 Task: open a new blank ppt, save the file as Alexander.pptx Add the quote 'Don't let fear hold you back; let it fuel your determination to succeed.'Apply font style 'Arial Narrow' and font size 24 Align the text to the Right .Change the text color to  'Brown'
Action: Mouse moved to (19, 59)
Screenshot: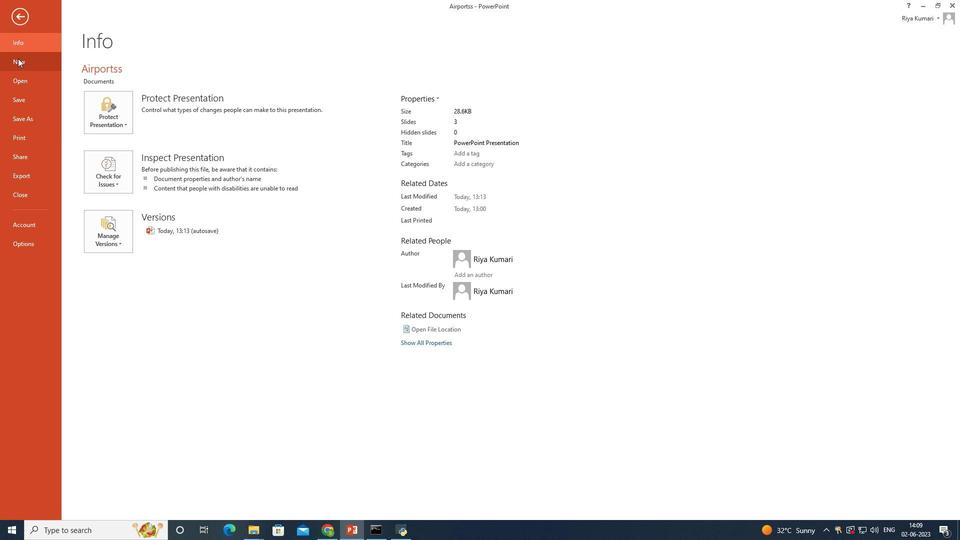 
Action: Mouse pressed left at (19, 59)
Screenshot: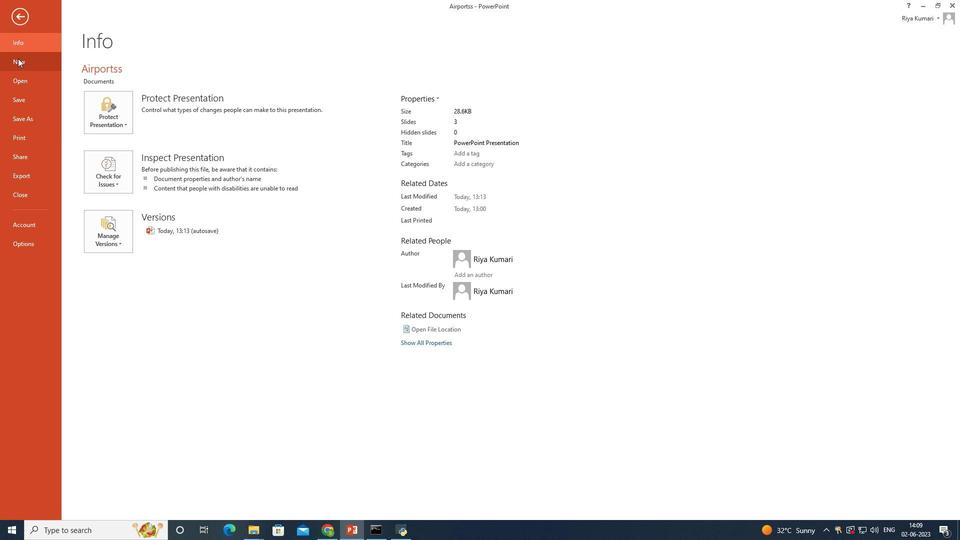 
Action: Mouse moved to (137, 133)
Screenshot: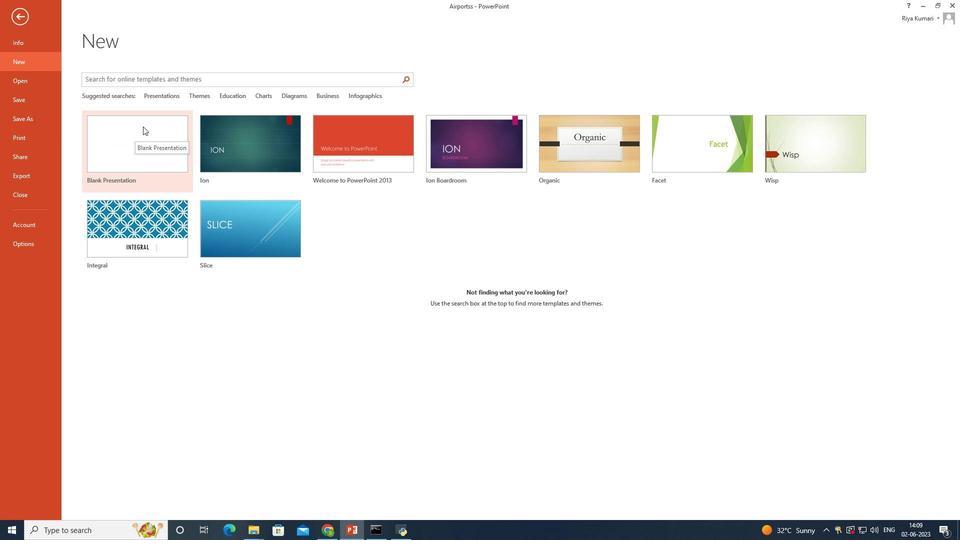 
Action: Mouse pressed left at (137, 133)
Screenshot: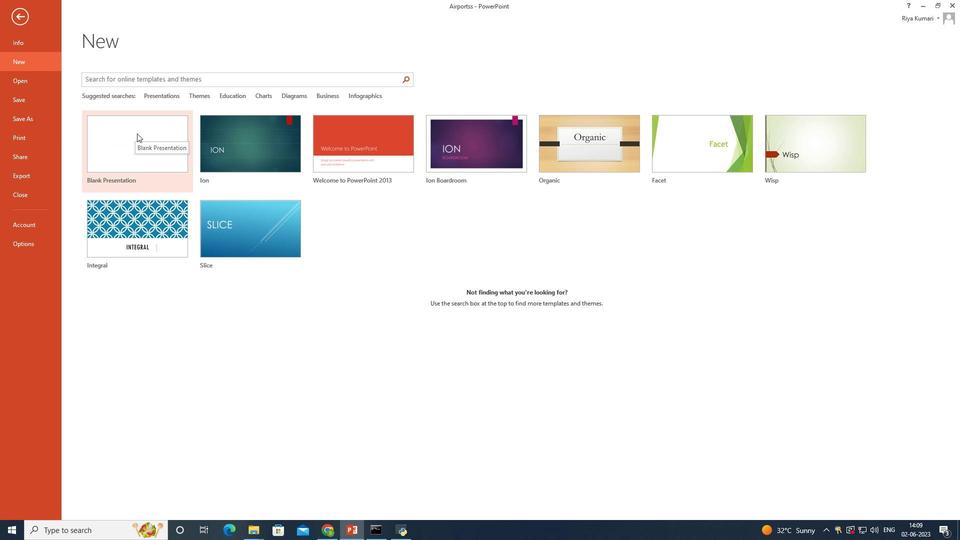 
Action: Mouse moved to (85, 90)
Screenshot: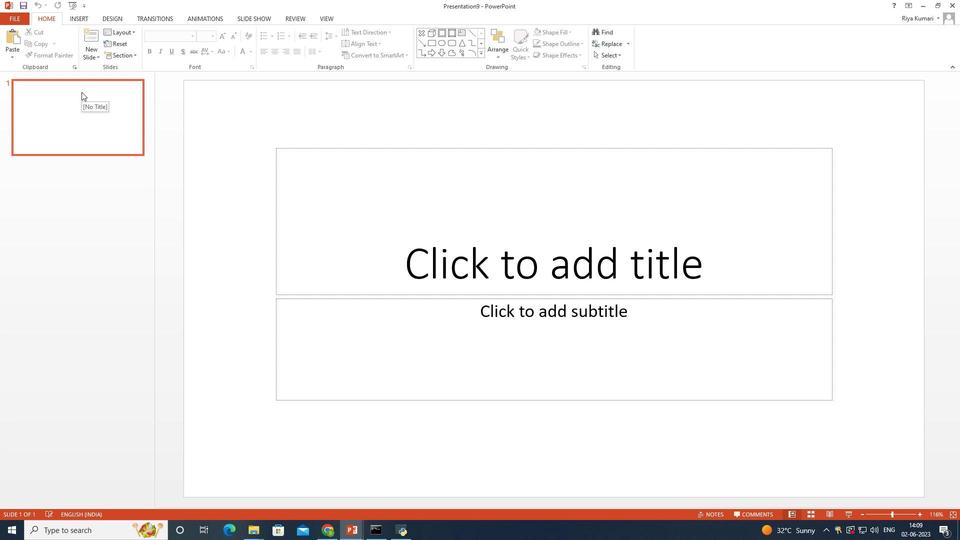
Action: Key pressed ctrl+S
Screenshot: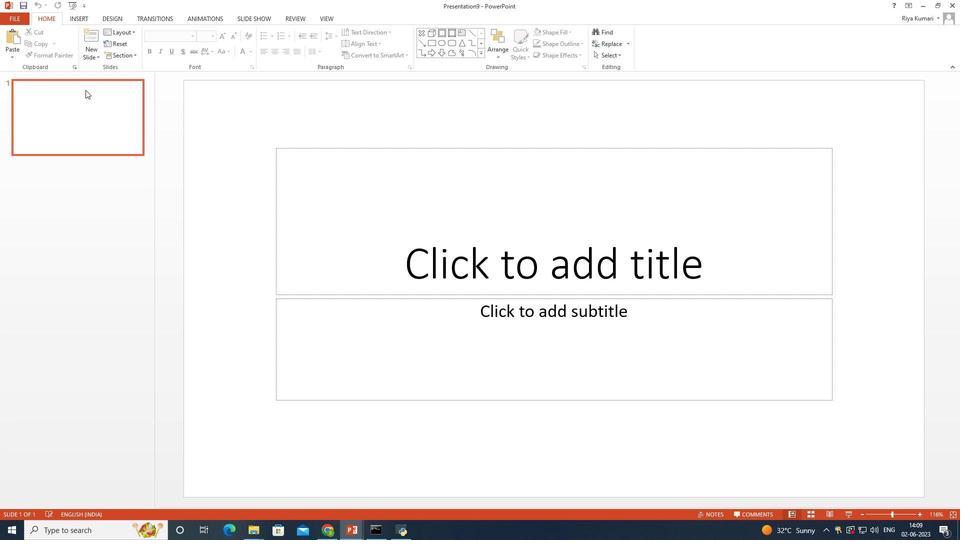 
Action: Mouse moved to (272, 106)
Screenshot: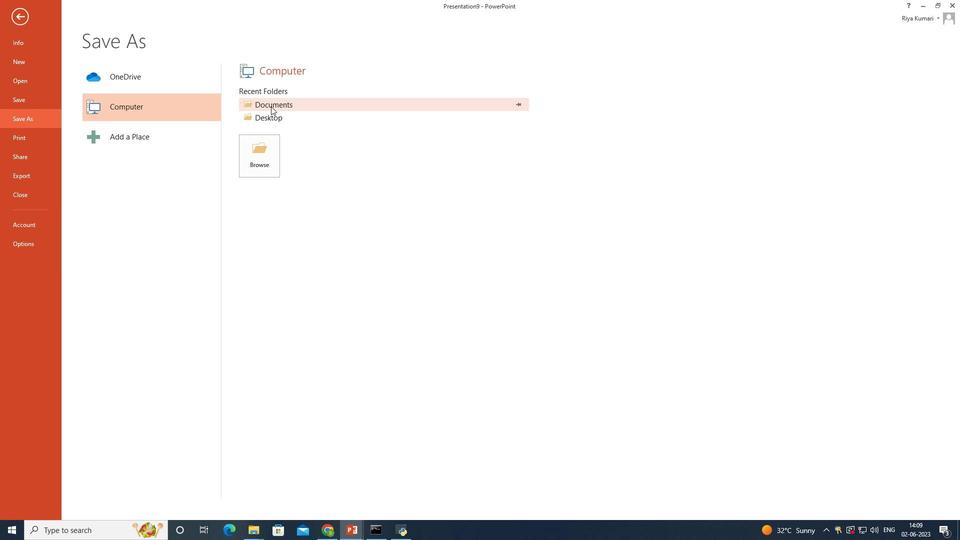 
Action: Mouse pressed left at (272, 106)
Screenshot: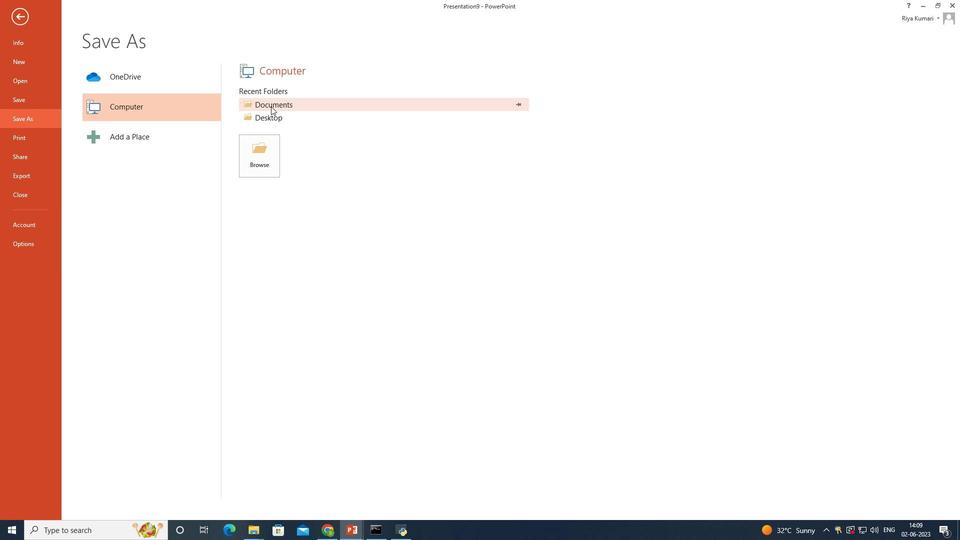 
Action: Mouse moved to (961, 540)
Screenshot: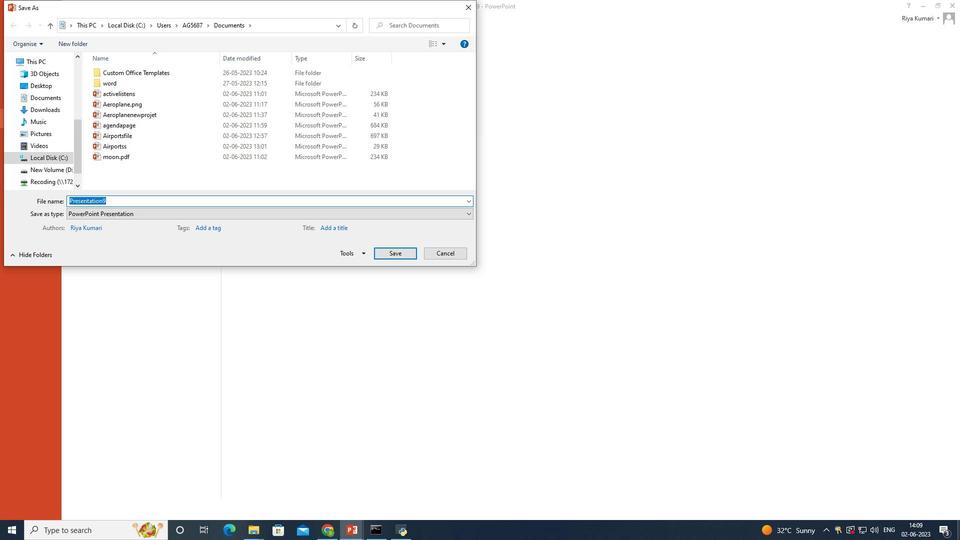 
Action: Key pressed <Key.shift>A
Screenshot: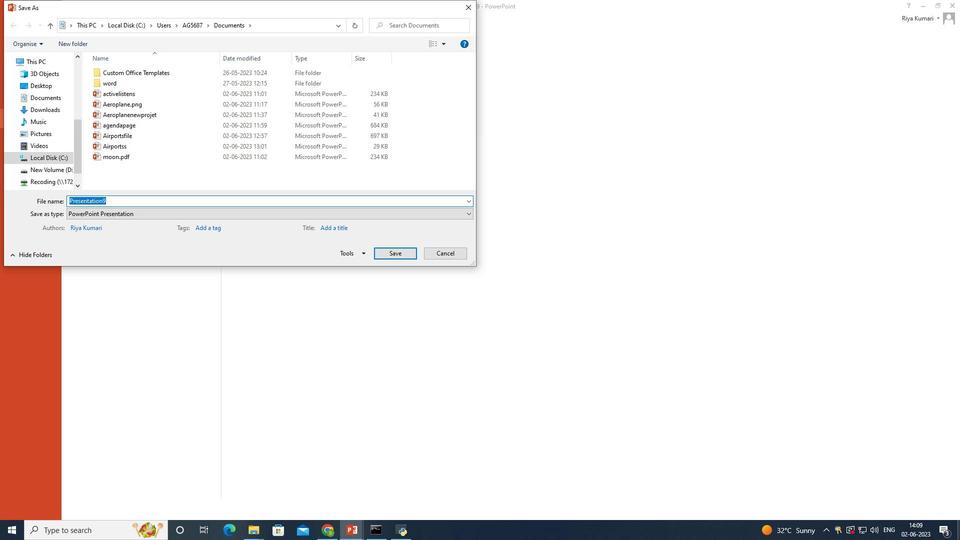 
Action: Mouse moved to (960, 540)
Screenshot: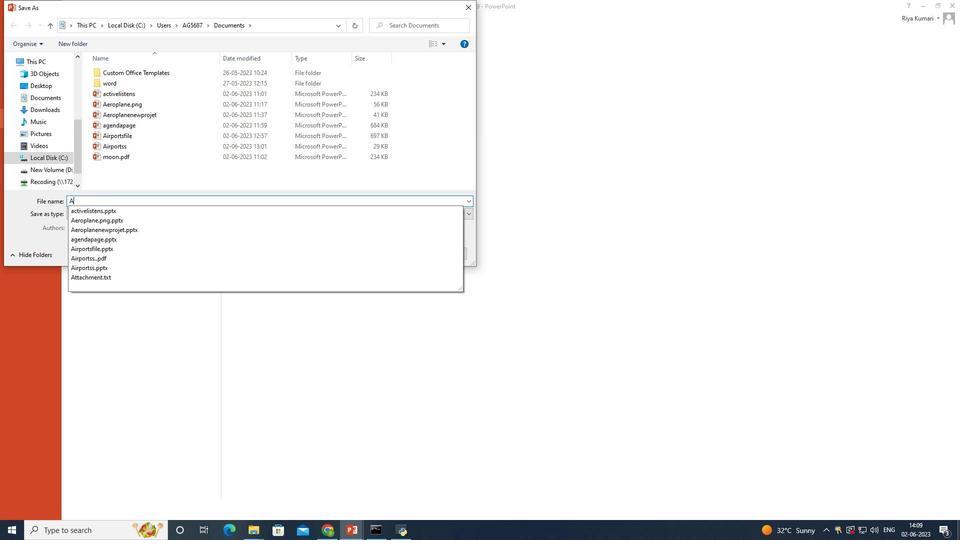 
Action: Key pressed l
Screenshot: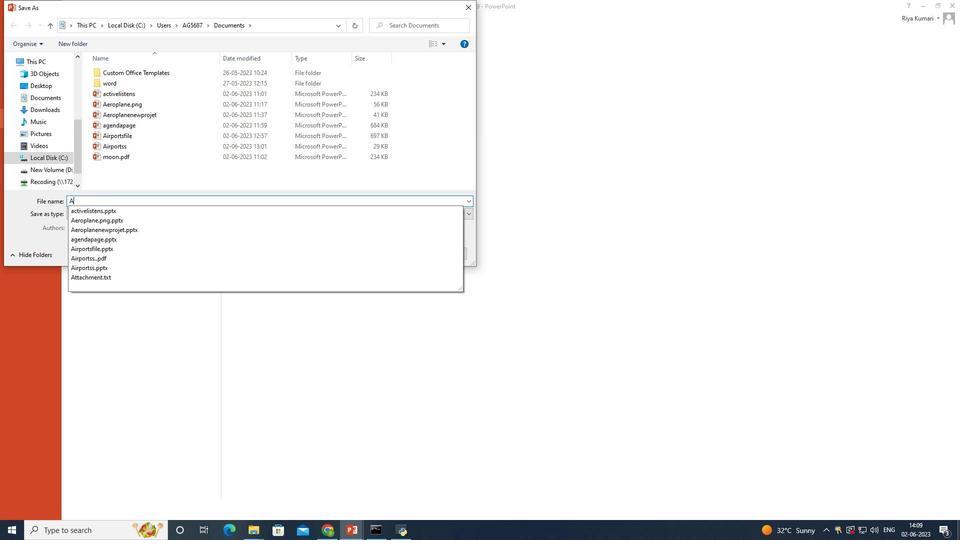 
Action: Mouse moved to (960, 540)
Screenshot: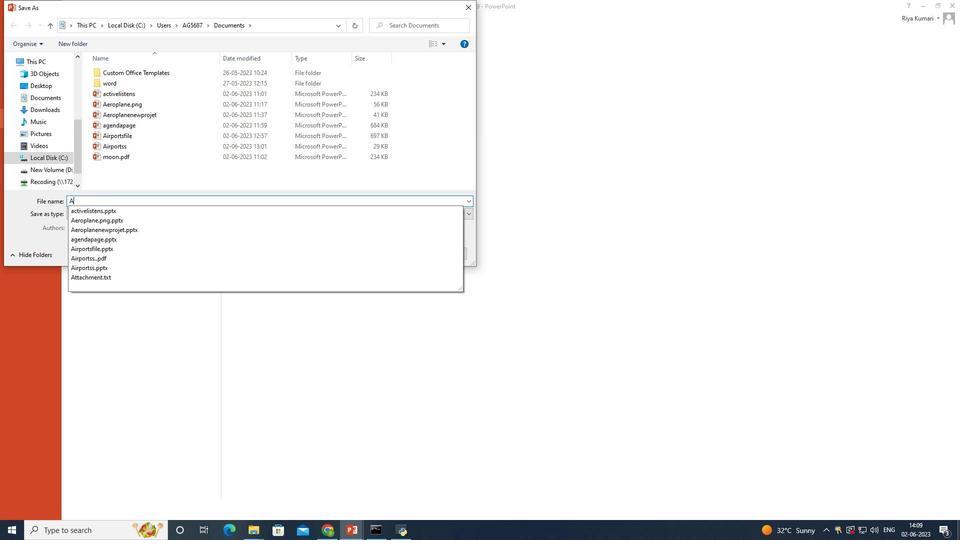 
Action: Key pressed exander.pptx<Key.enter>
Screenshot: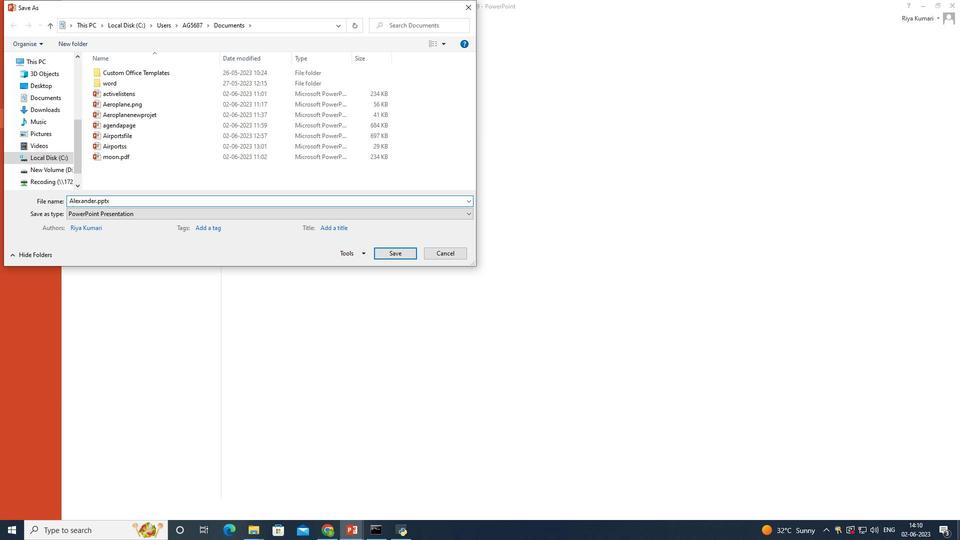 
Action: Mouse moved to (97, 54)
Screenshot: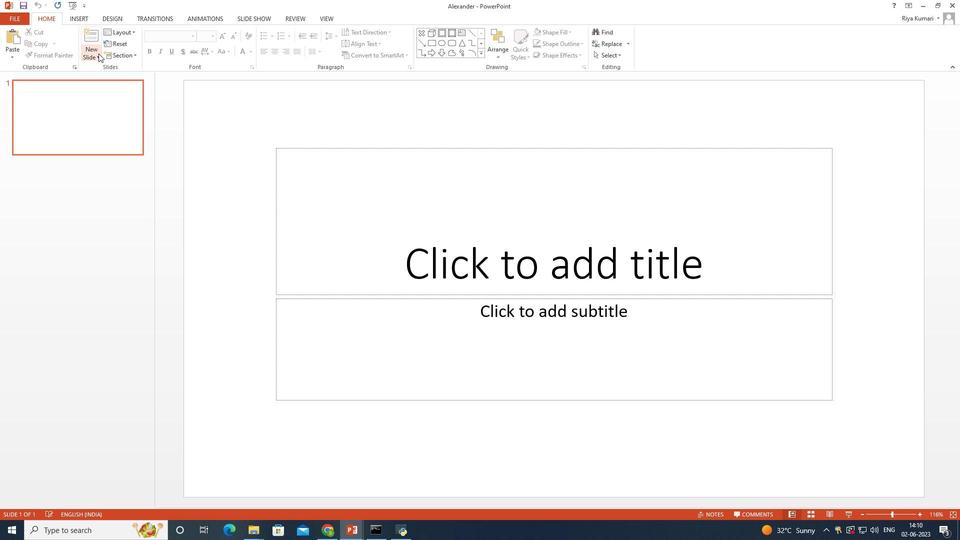 
Action: Mouse pressed left at (97, 54)
Screenshot: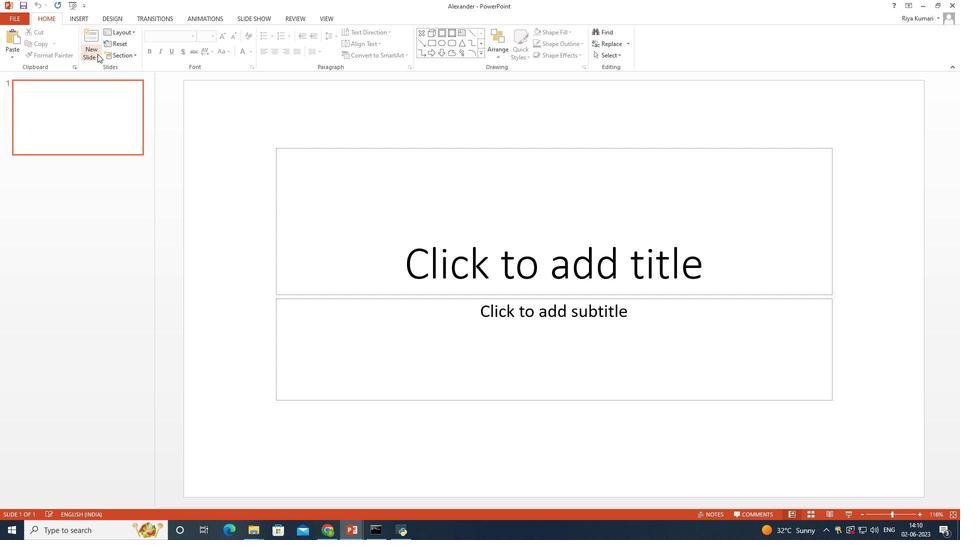 
Action: Mouse moved to (99, 180)
Screenshot: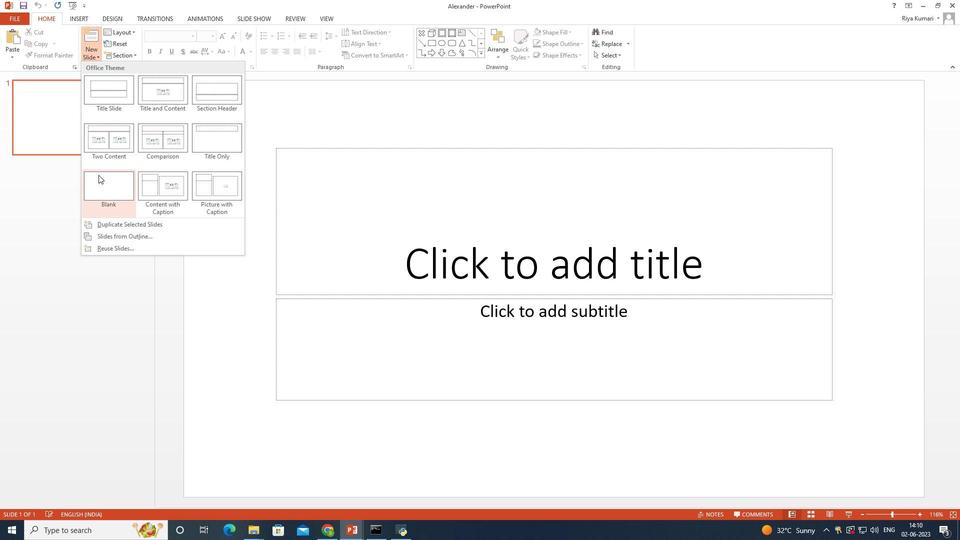 
Action: Mouse pressed left at (99, 180)
Screenshot: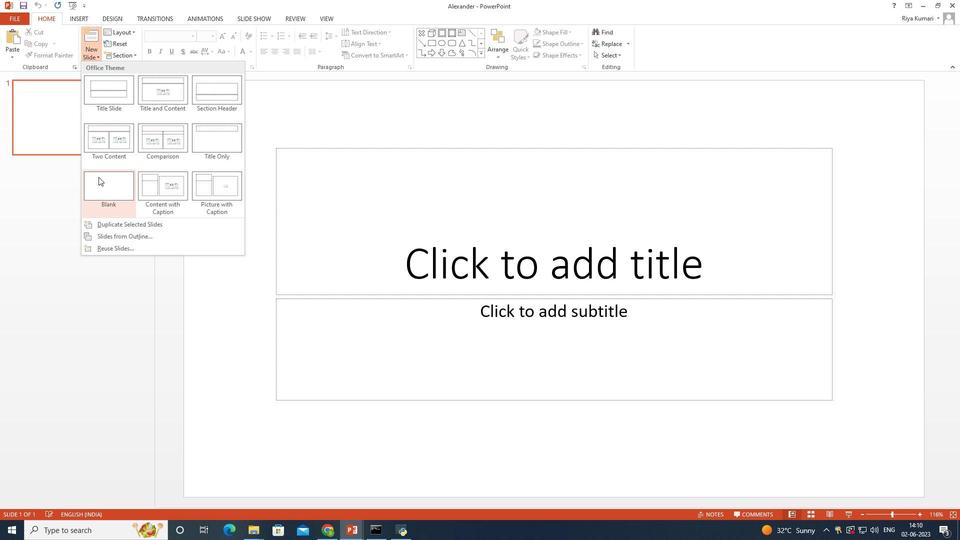 
Action: Mouse moved to (368, 181)
Screenshot: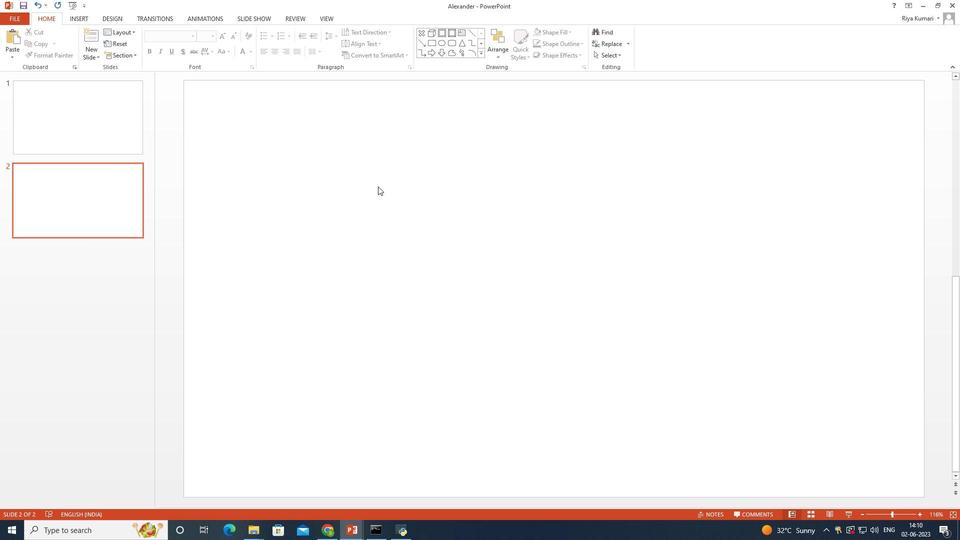 
Action: Mouse pressed left at (368, 181)
Screenshot: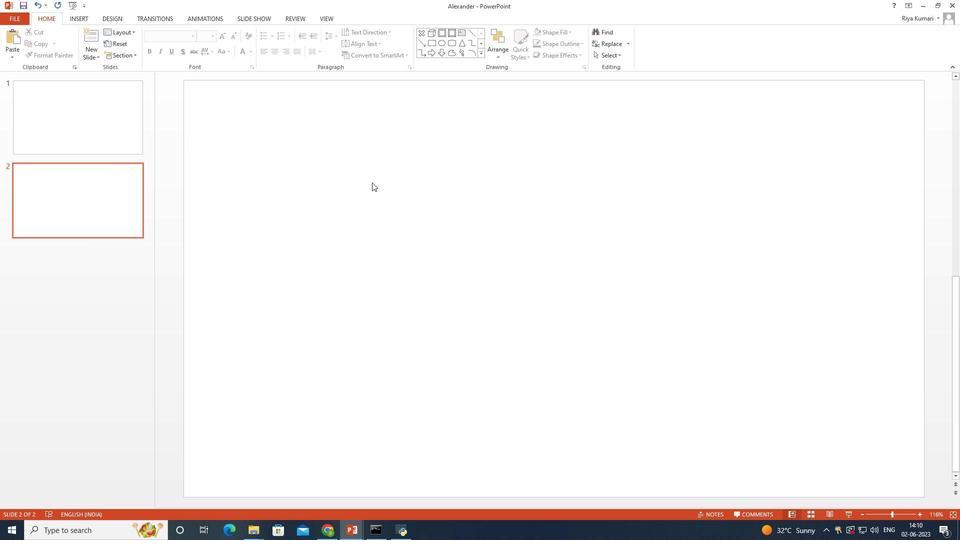 
Action: Mouse moved to (354, 167)
Screenshot: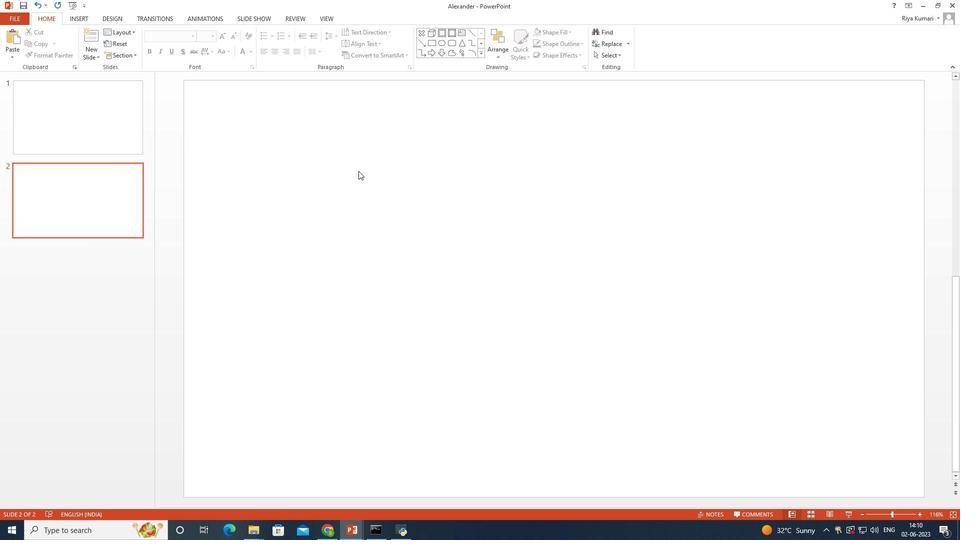 
Action: Mouse pressed left at (354, 167)
Screenshot: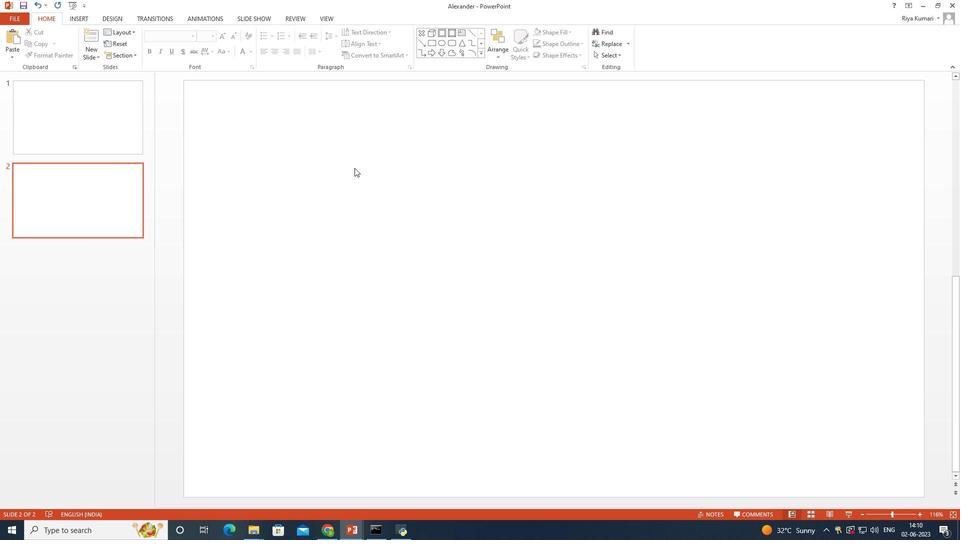 
Action: Mouse pressed left at (354, 167)
Screenshot: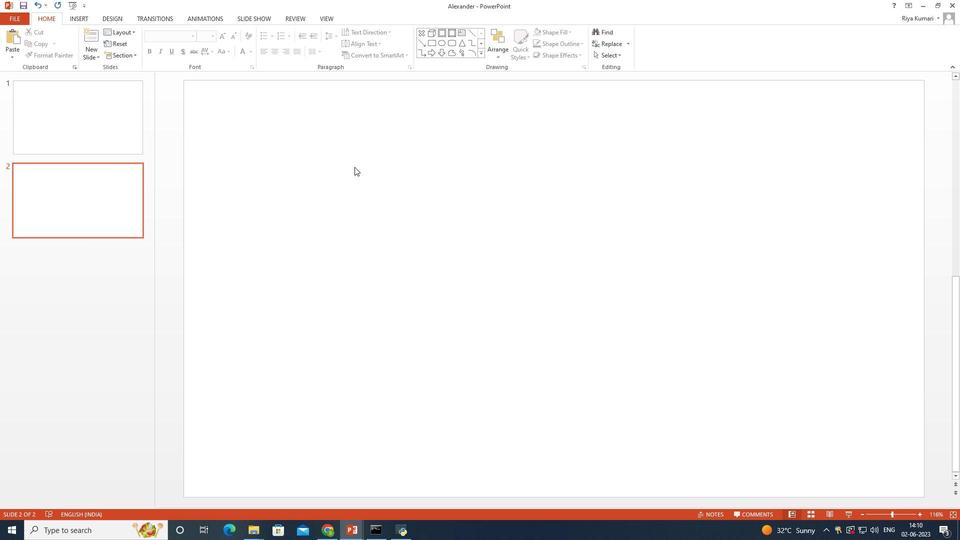 
Action: Mouse pressed left at (354, 167)
Screenshot: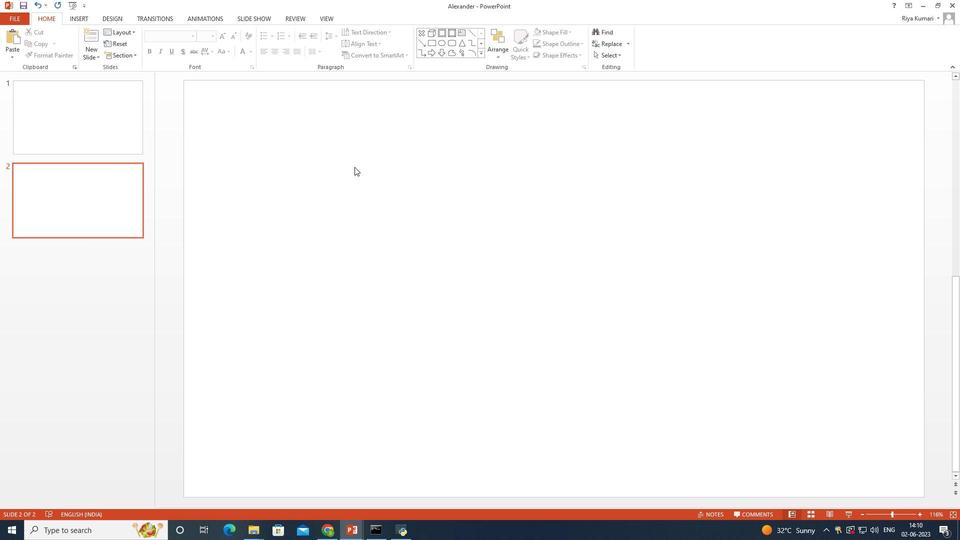 
Action: Mouse moved to (85, 21)
Screenshot: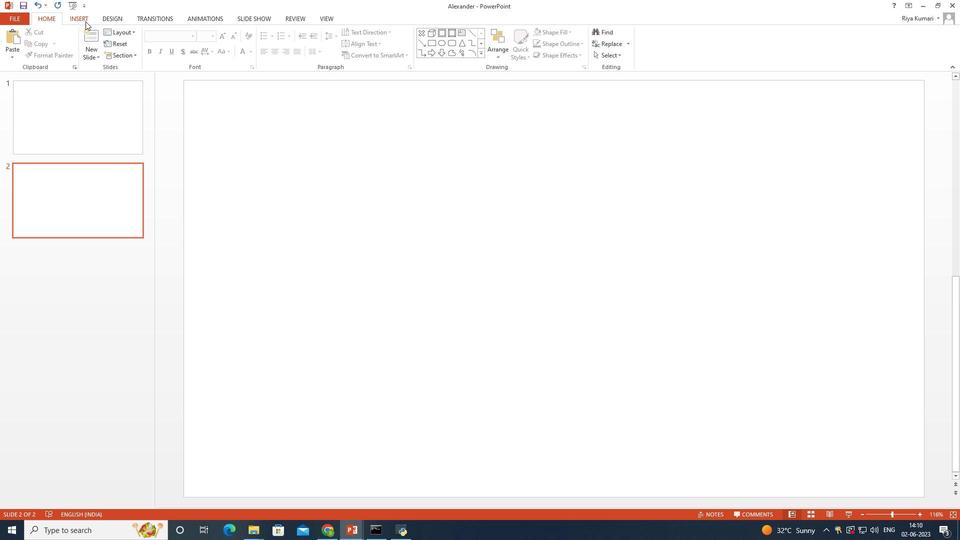 
Action: Mouse pressed left at (85, 21)
Screenshot: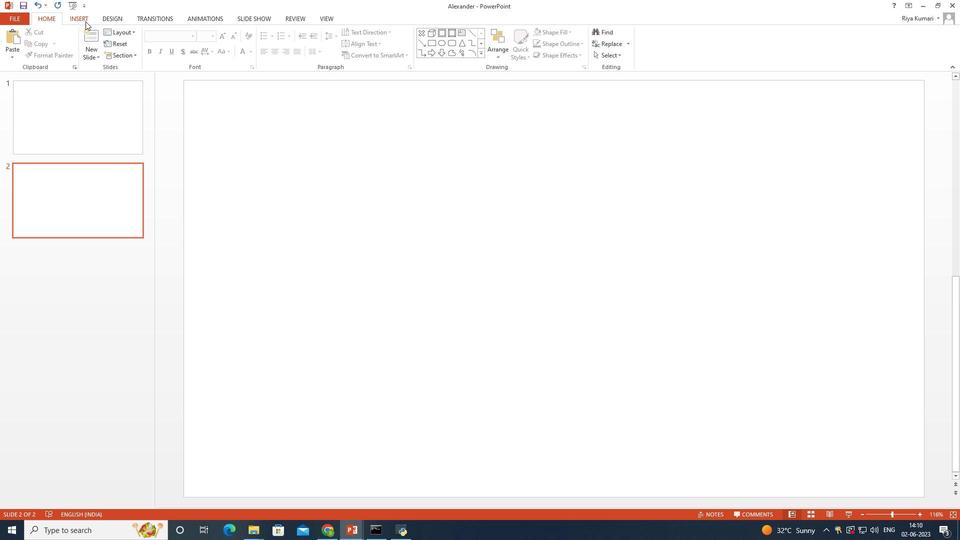 
Action: Mouse moved to (172, 55)
Screenshot: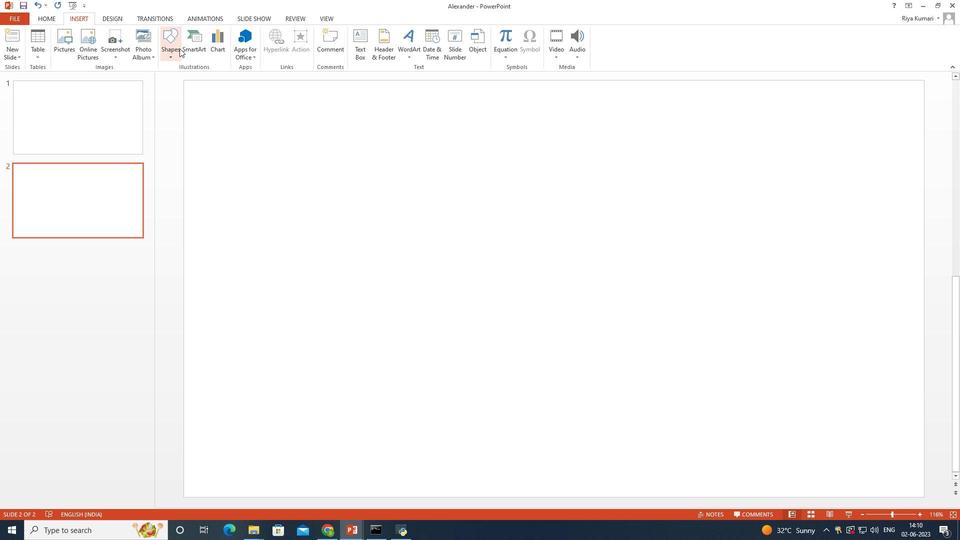 
Action: Mouse pressed left at (172, 55)
Screenshot: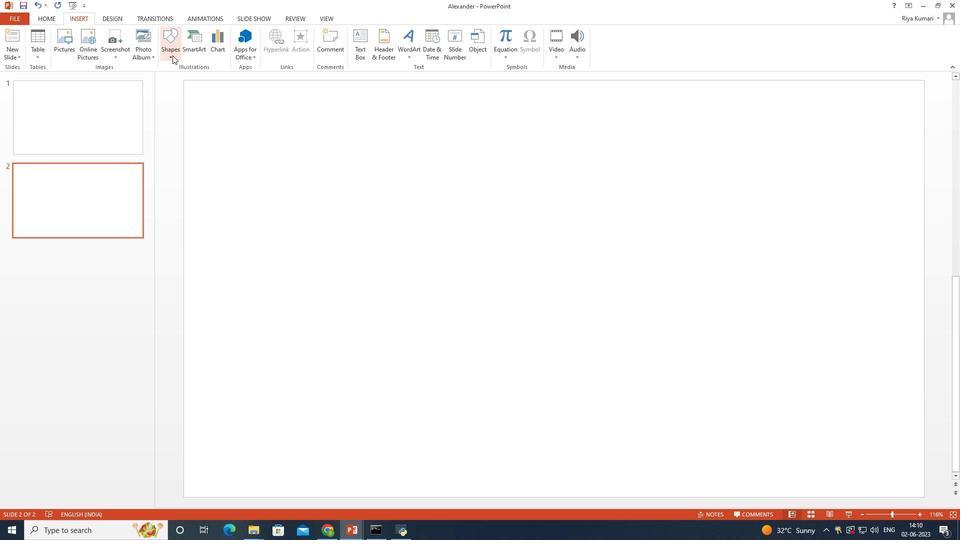 
Action: Mouse moved to (203, 77)
Screenshot: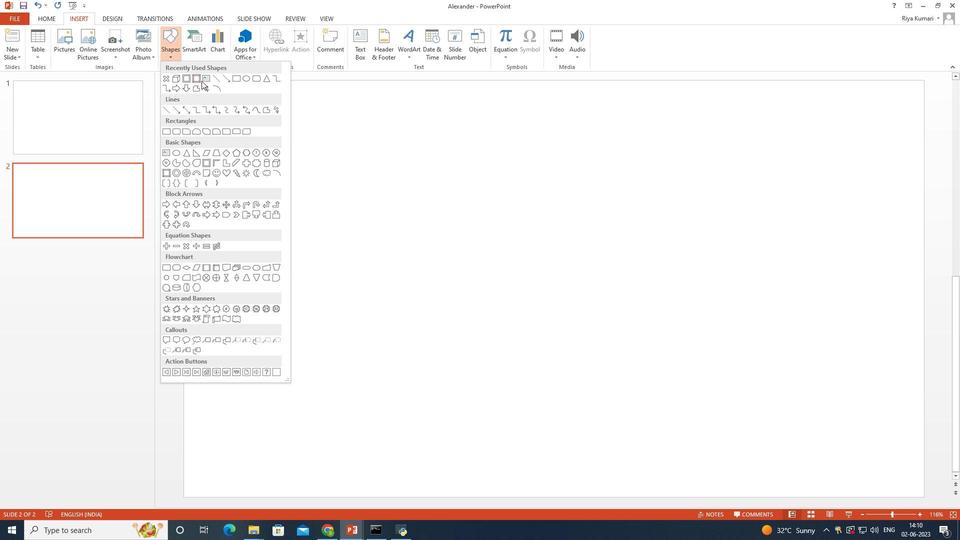 
Action: Mouse pressed left at (203, 77)
Screenshot: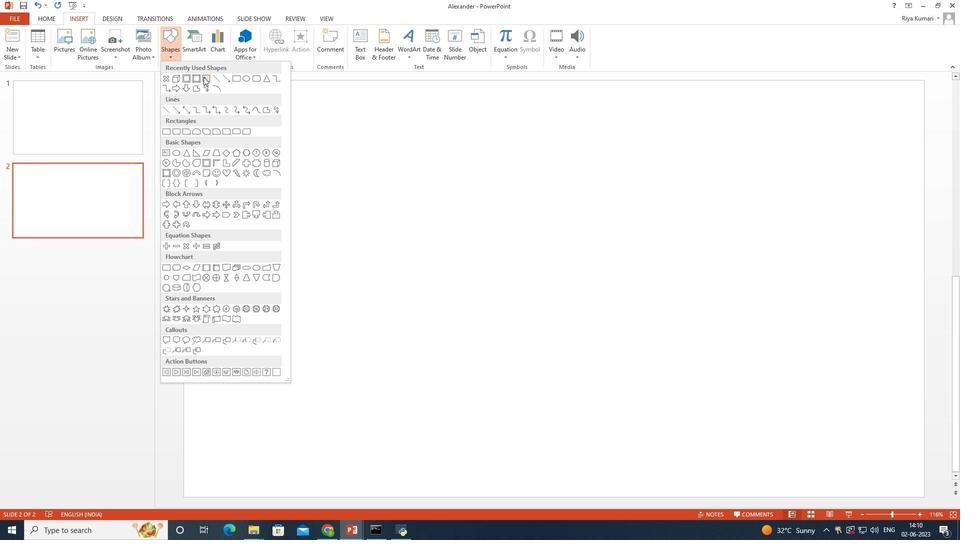 
Action: Mouse moved to (252, 131)
Screenshot: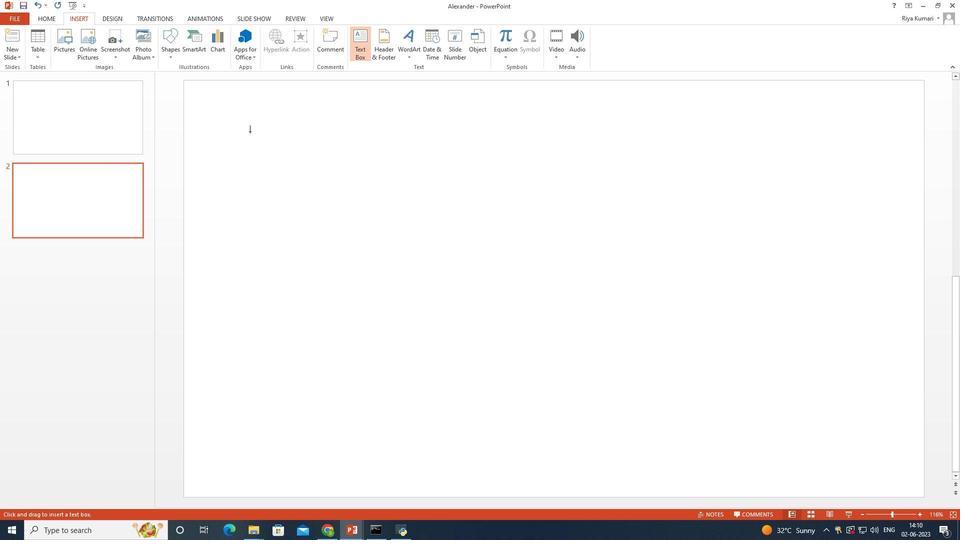 
Action: Mouse pressed left at (251, 131)
Screenshot: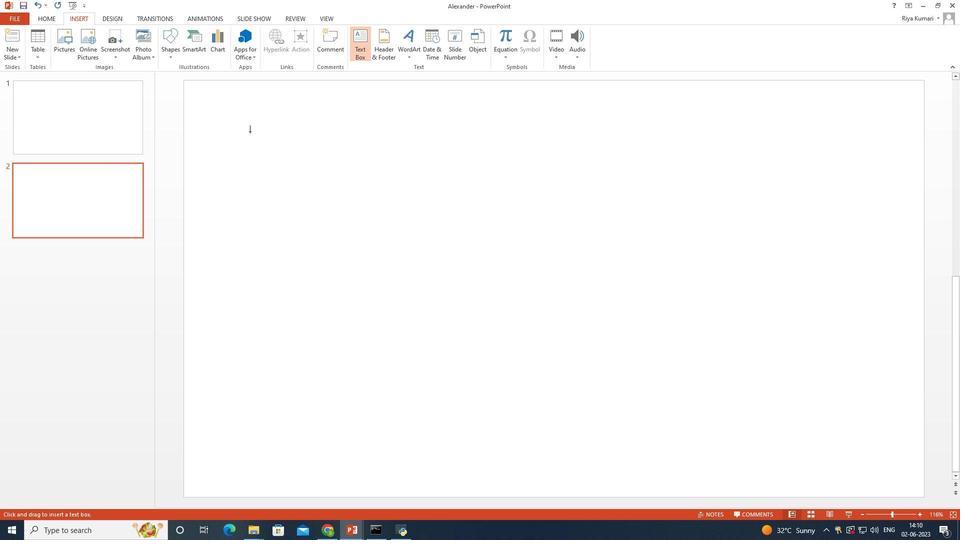 
Action: Mouse moved to (740, 0)
Screenshot: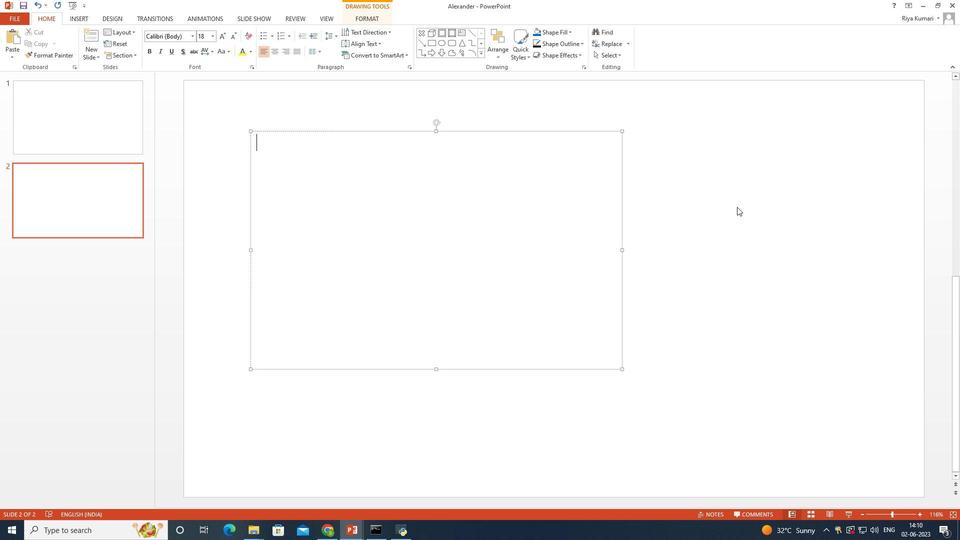 
Action: Key pressed <Key.shift>Don
Screenshot: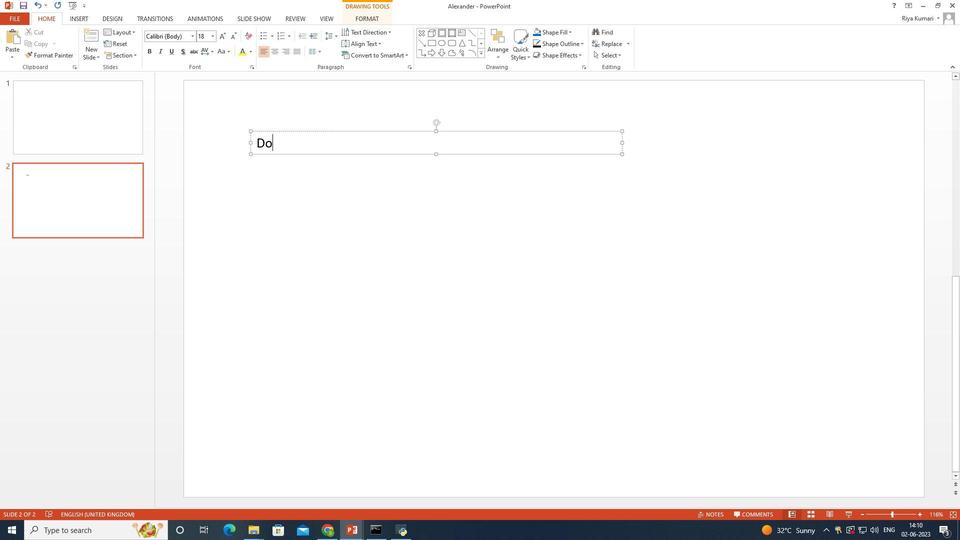 
Action: Mouse moved to (746, 0)
Screenshot: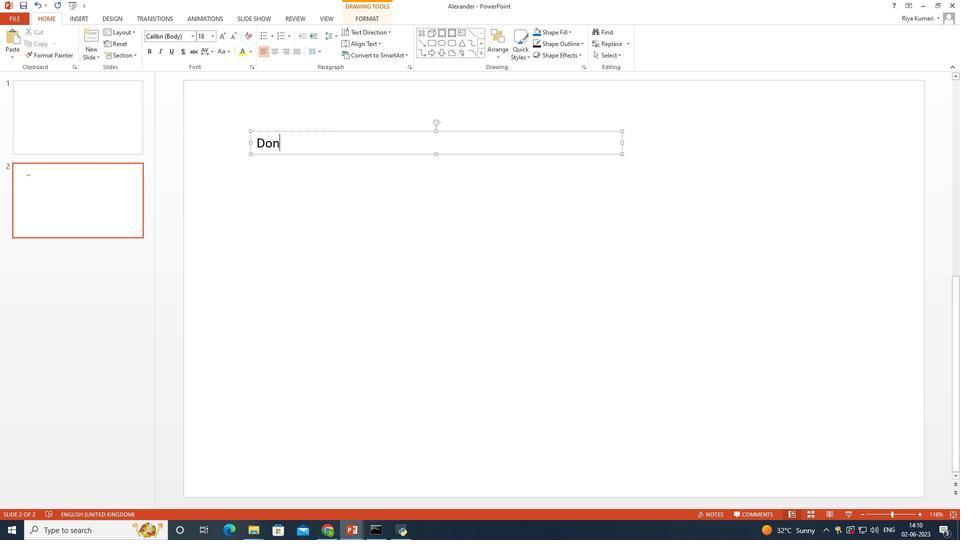 
Action: Key pressed 't<Key.space>let<Key.space>fear<Key.space>hold<Key.space>you<Key.space>back;<Key.space>let<Key.space>it<Key.space>fuel<Key.space>your<Key.space>determination<Key.space>to<Key.space>succed
Screenshot: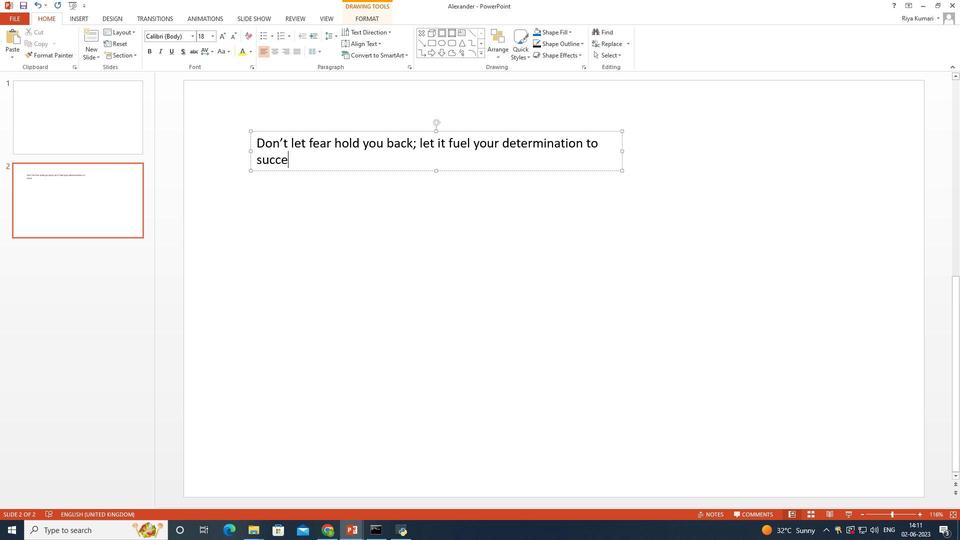 
Action: Mouse moved to (309, 163)
Screenshot: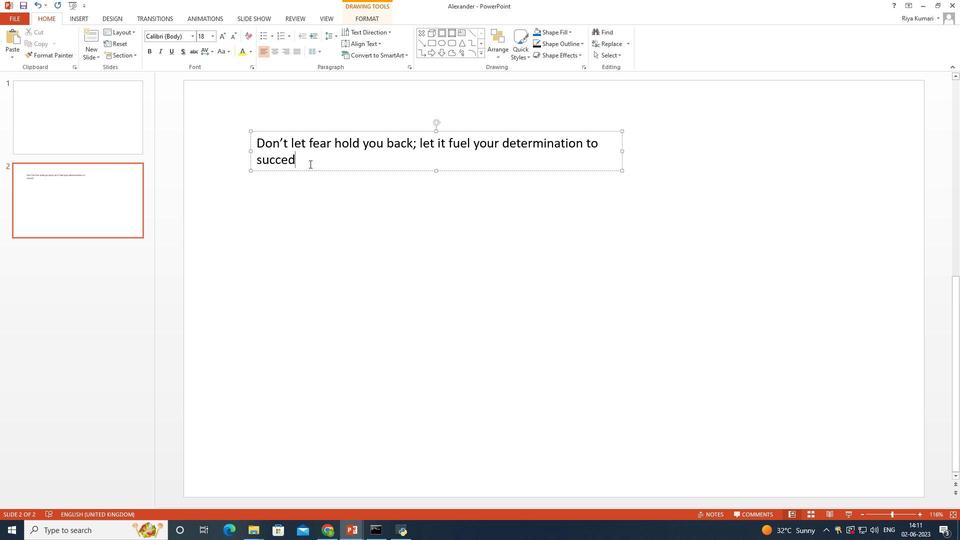 
Action: Mouse pressed left at (309, 163)
Screenshot: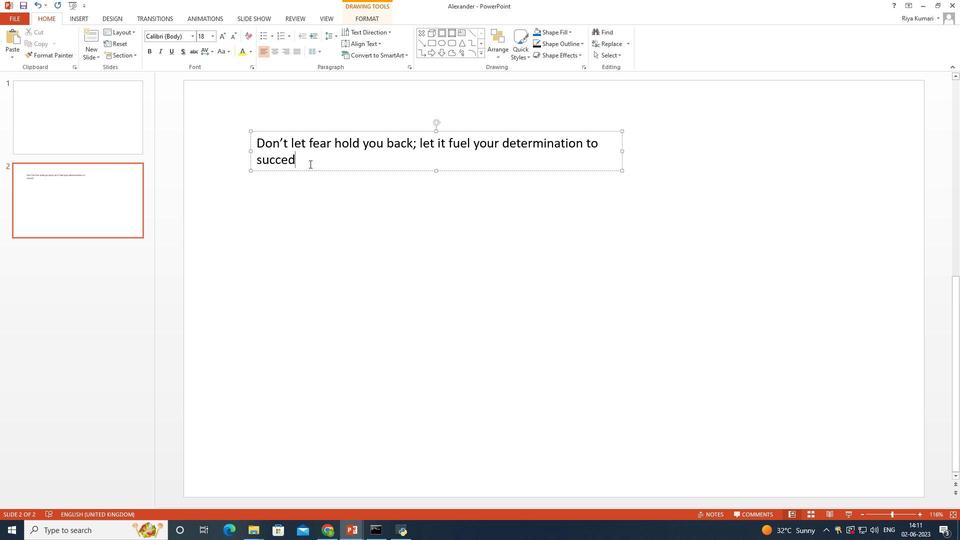 
Action: Mouse moved to (183, 35)
Screenshot: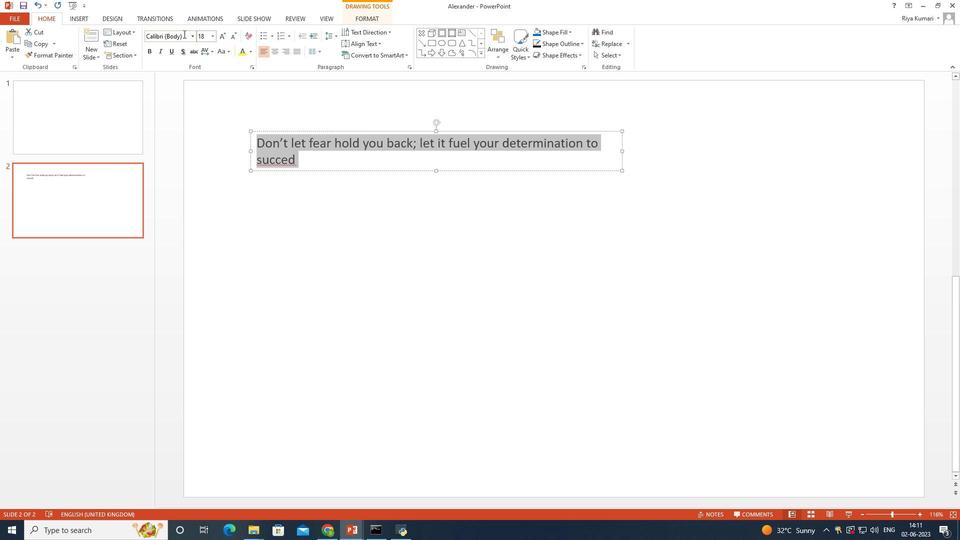 
Action: Mouse pressed left at (183, 35)
Screenshot: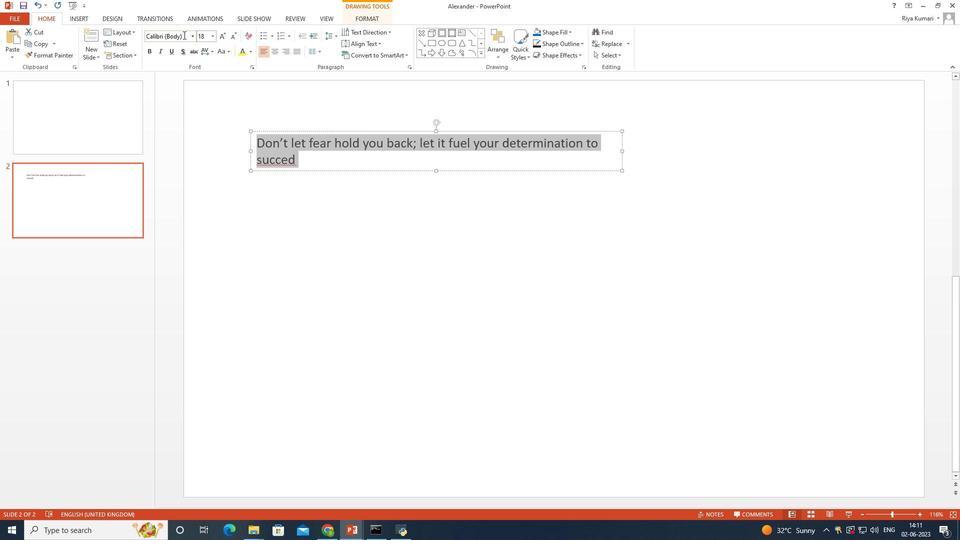 
Action: Mouse moved to (260, 206)
Screenshot: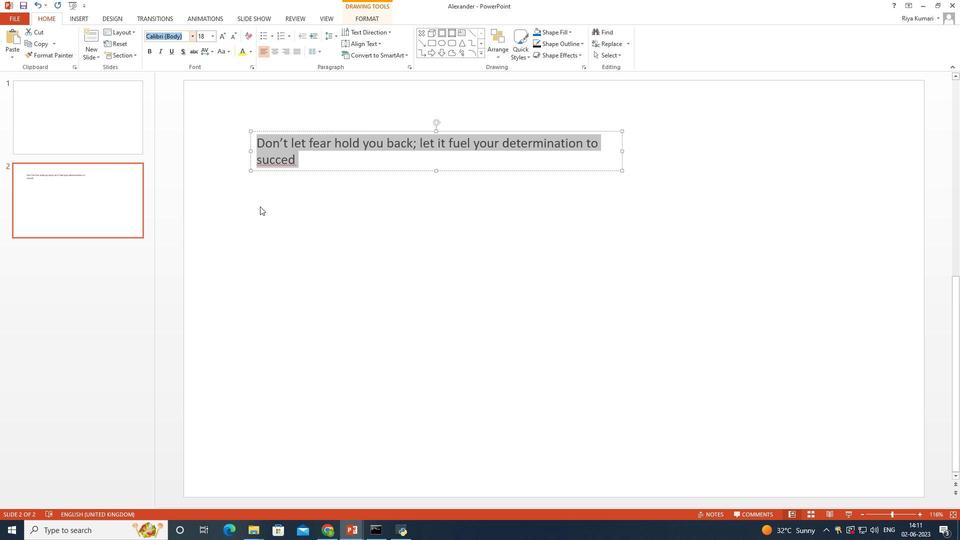 
Action: Key pressed <Key.shift>
Screenshot: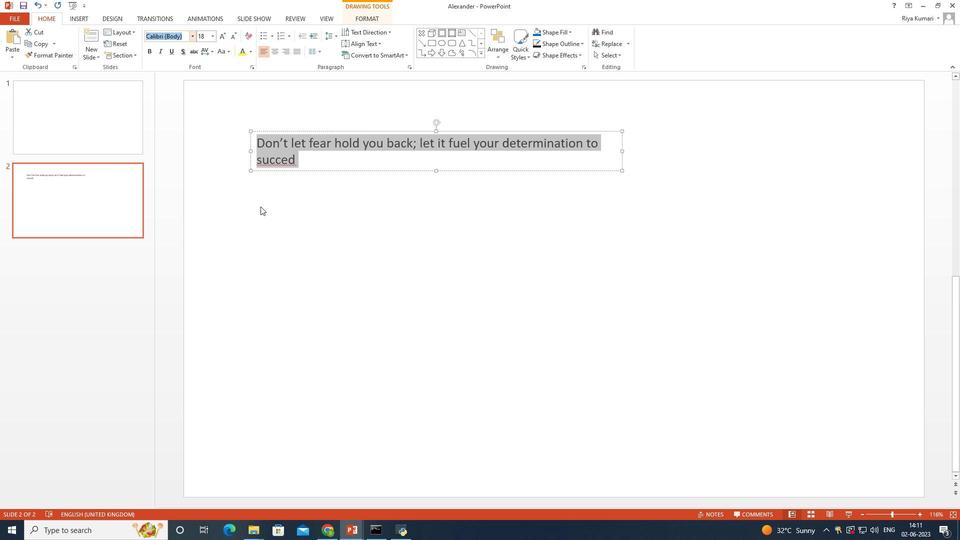 
Action: Mouse moved to (259, 206)
Screenshot: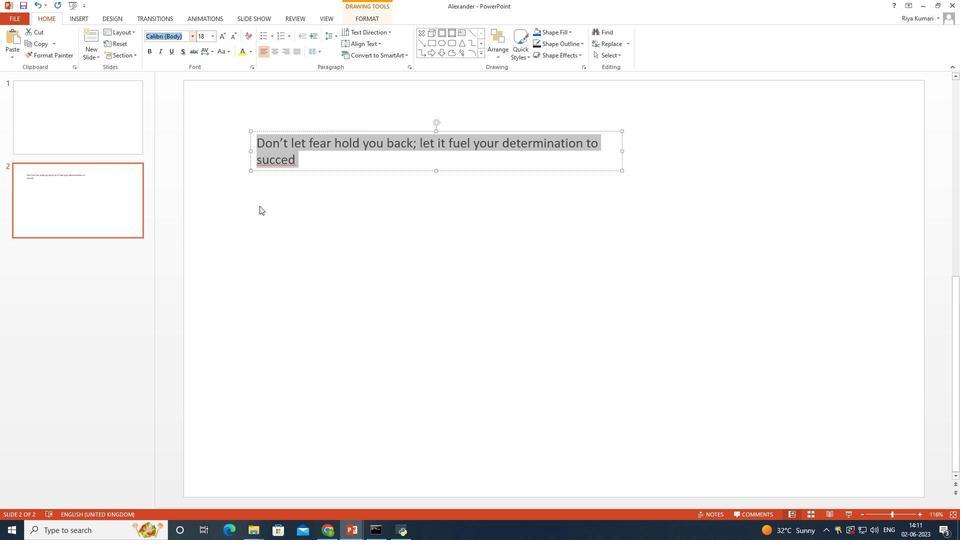 
Action: Key pressed A
Screenshot: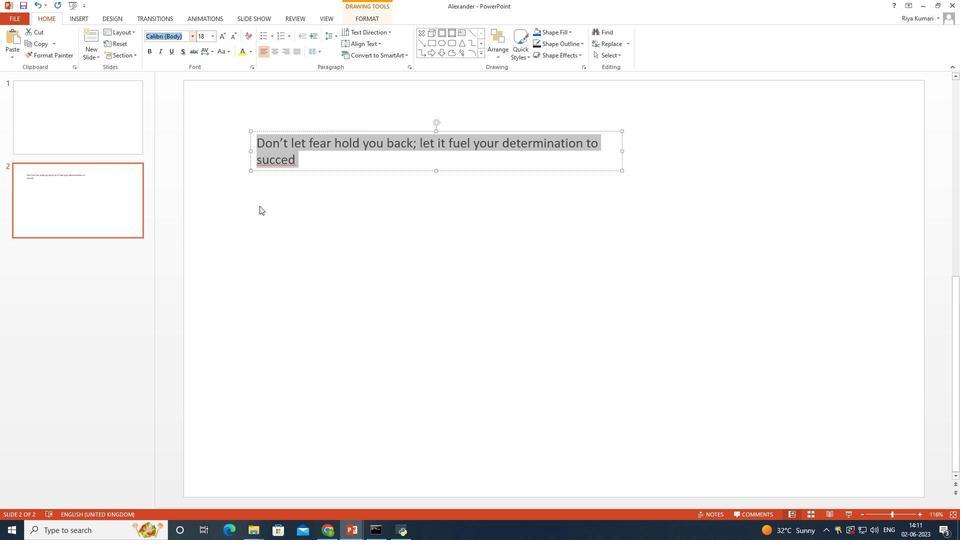 
Action: Mouse moved to (253, 201)
Screenshot: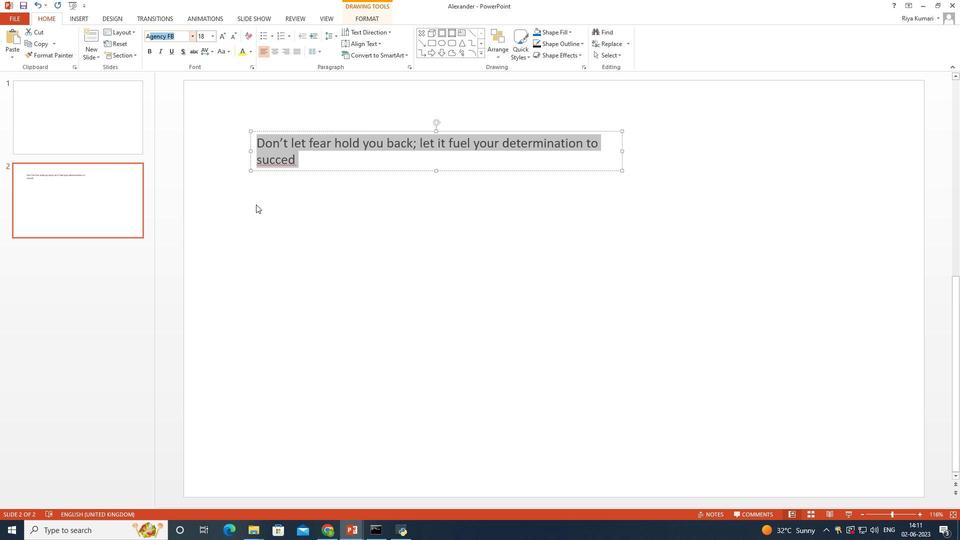 
Action: Key pressed r
Screenshot: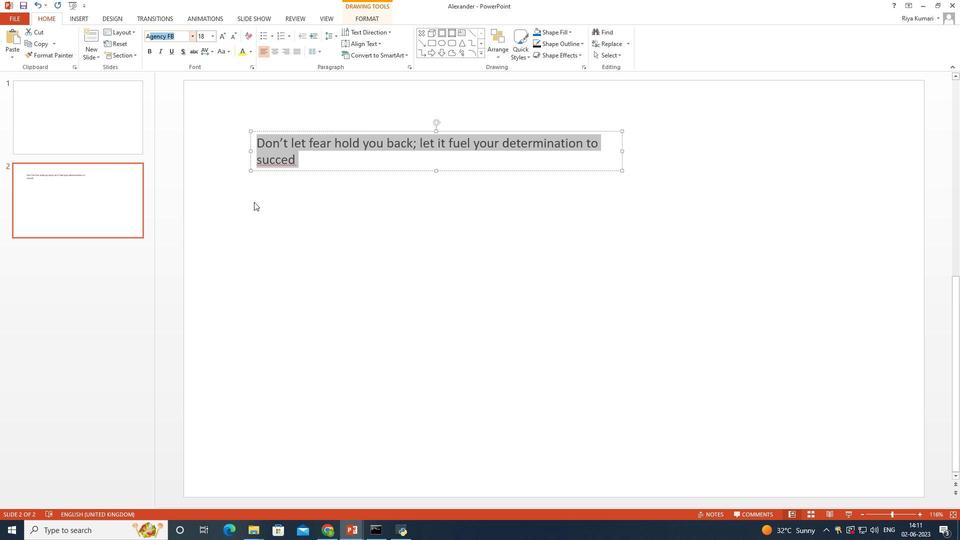 
Action: Mouse moved to (250, 192)
Screenshot: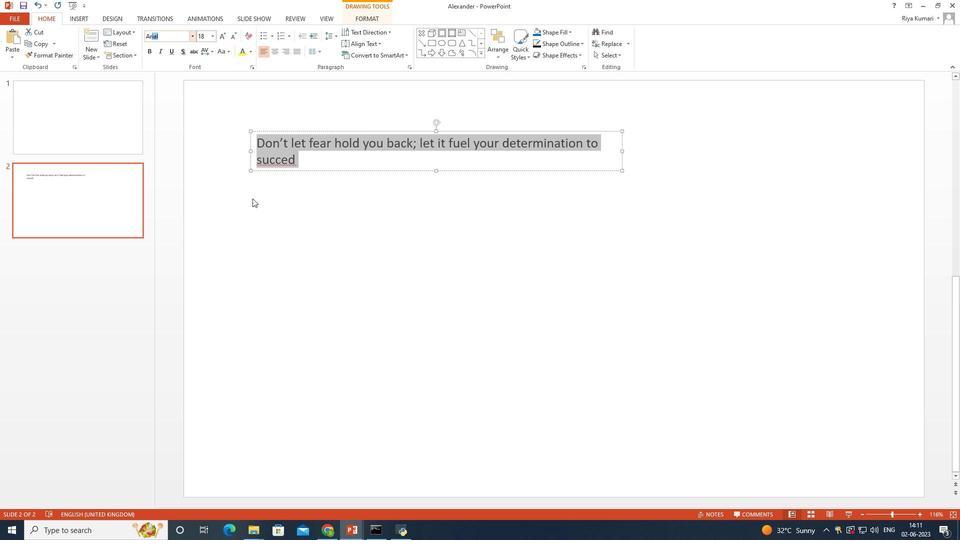 
Action: Key pressed i
Screenshot: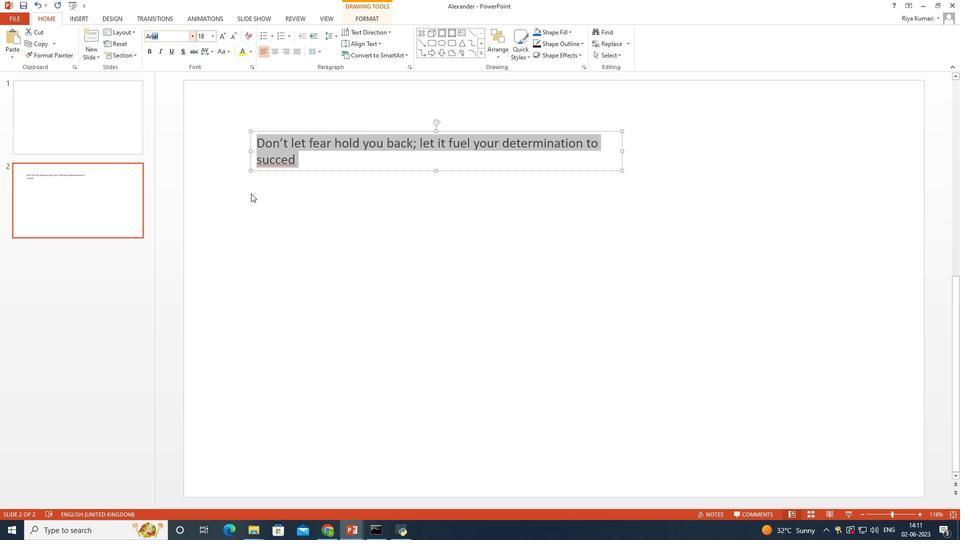 
Action: Mouse moved to (248, 188)
Screenshot: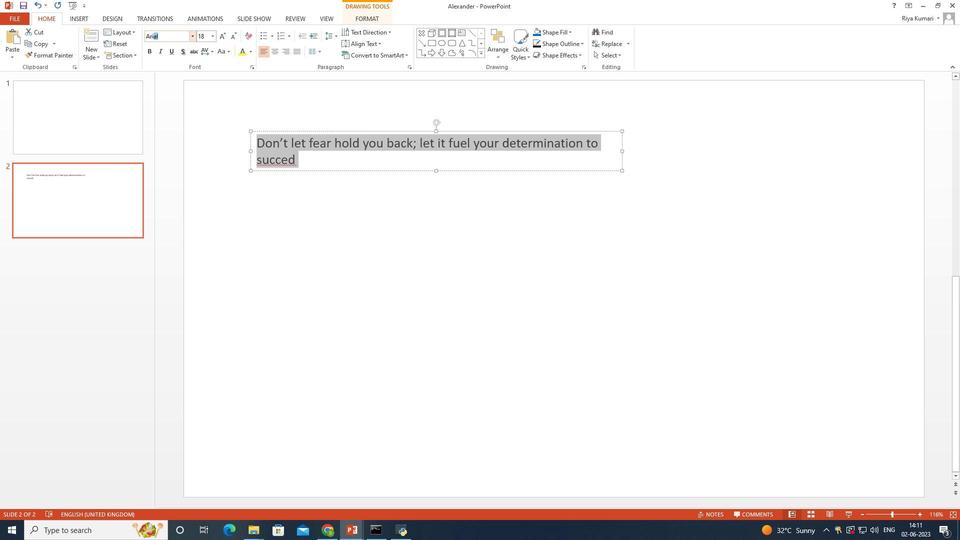 
Action: Key pressed a
Screenshot: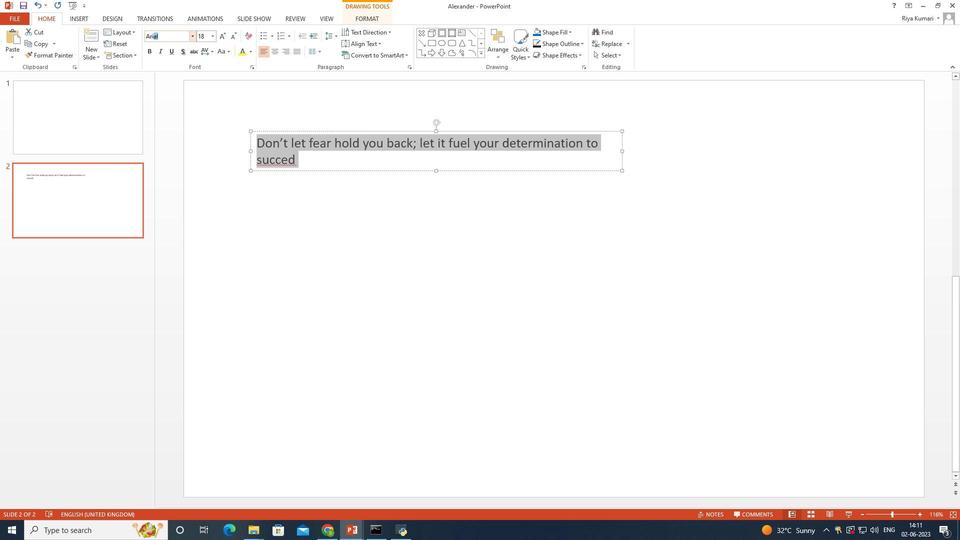 
Action: Mouse moved to (247, 186)
Screenshot: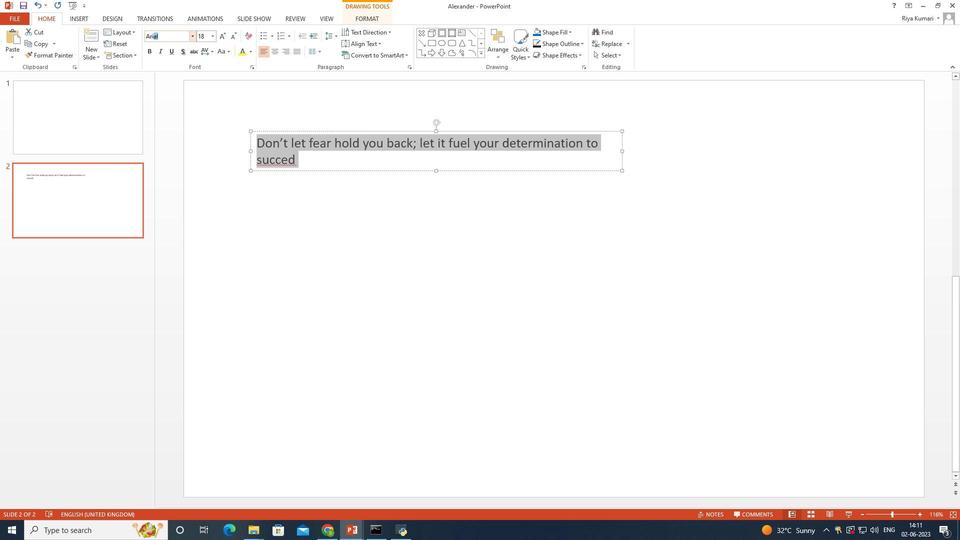 
Action: Key pressed l
Screenshot: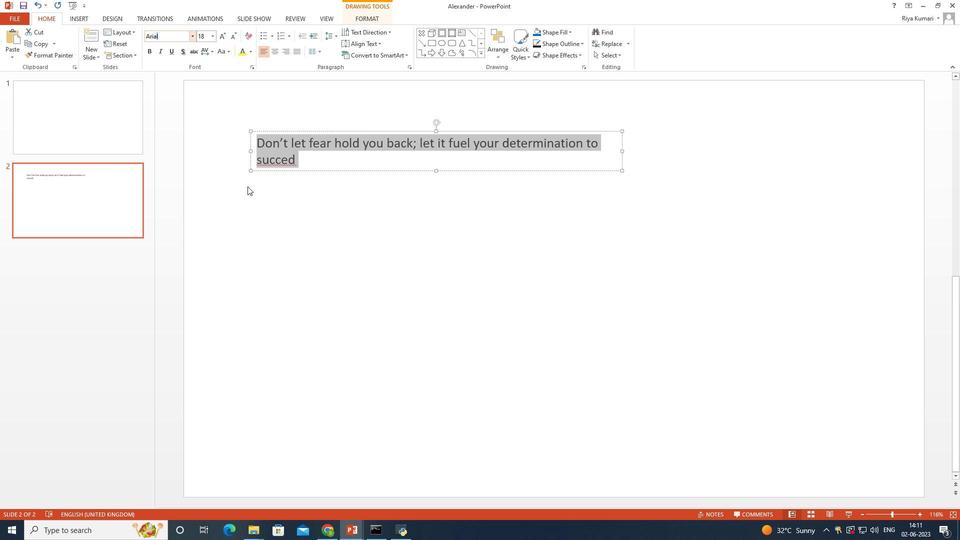 
Action: Mouse moved to (243, 177)
Screenshot: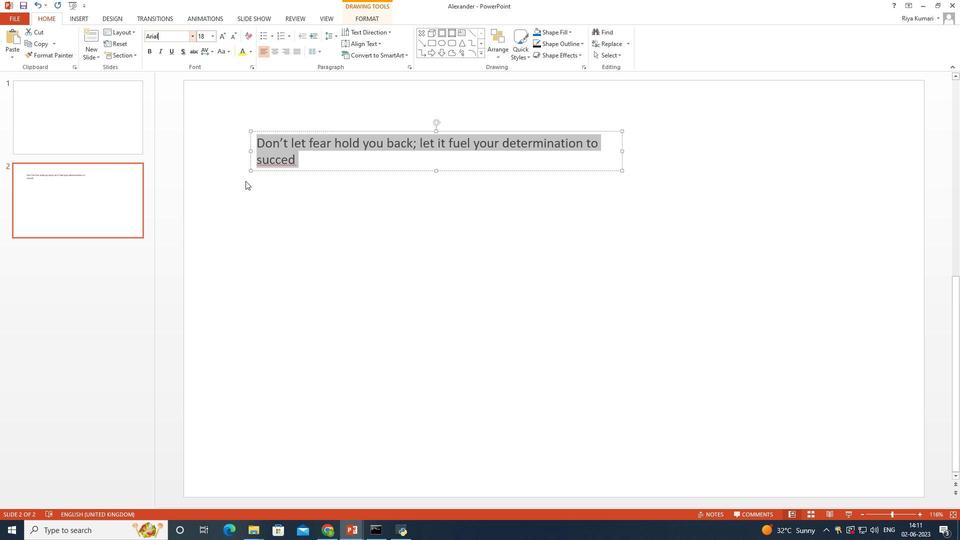 
Action: Key pressed <Key.space>
Screenshot: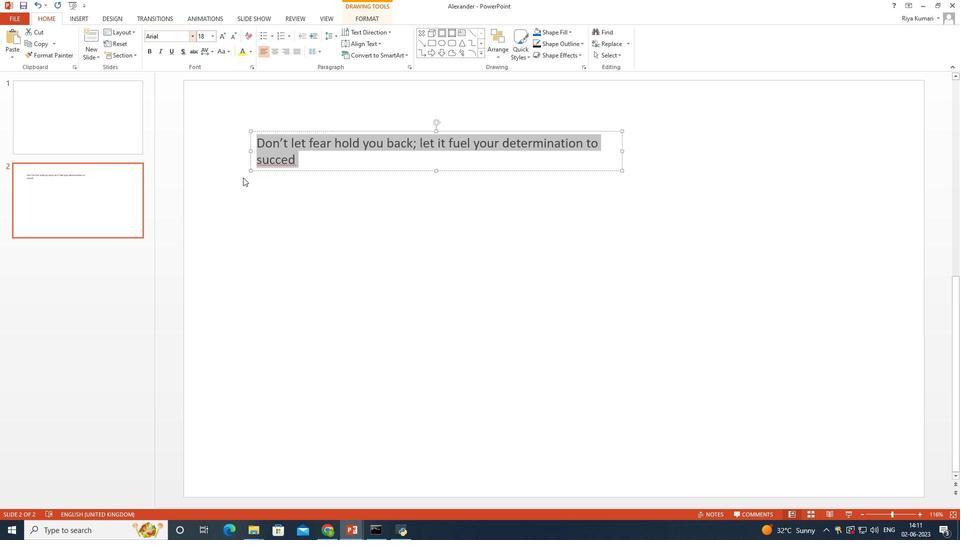
Action: Mouse moved to (243, 176)
Screenshot: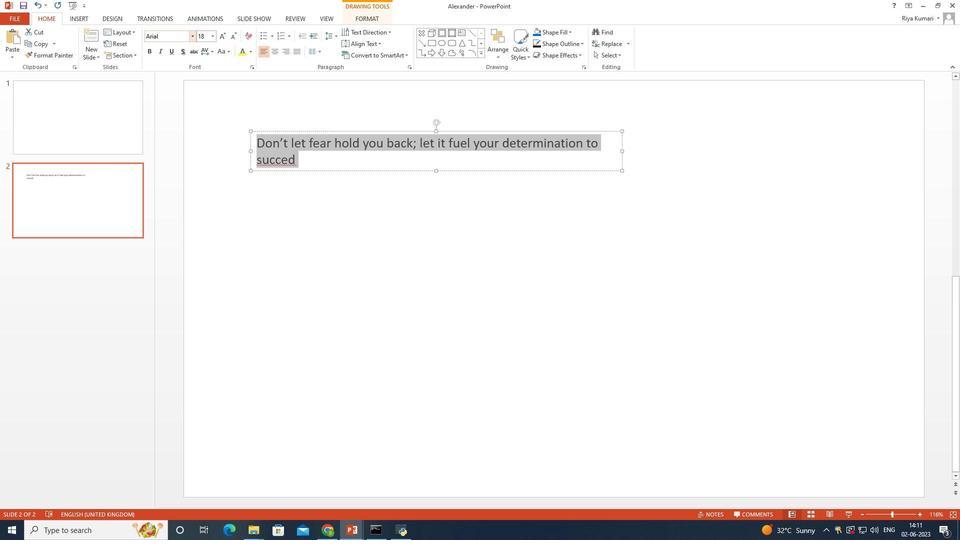 
Action: Key pressed <Key.shift>
Screenshot: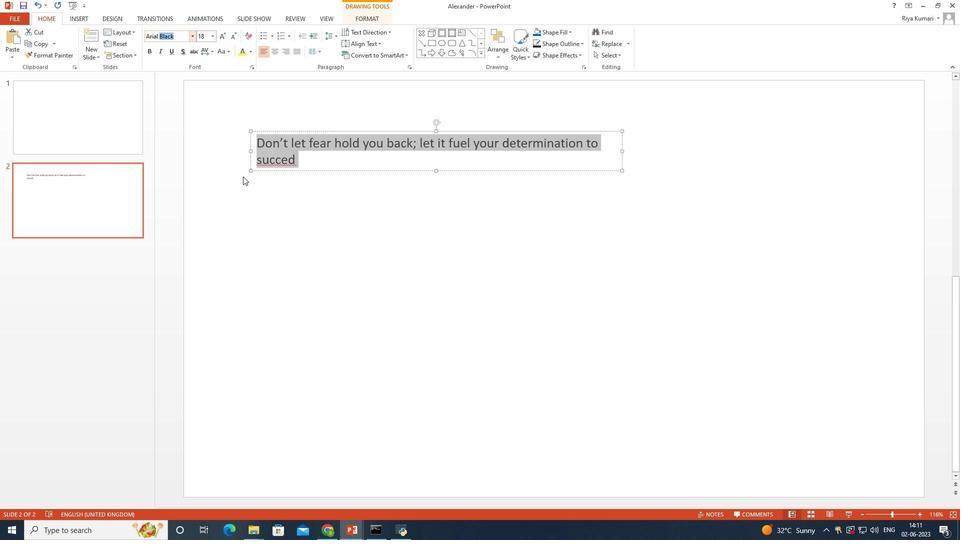 
Action: Mouse moved to (242, 176)
Screenshot: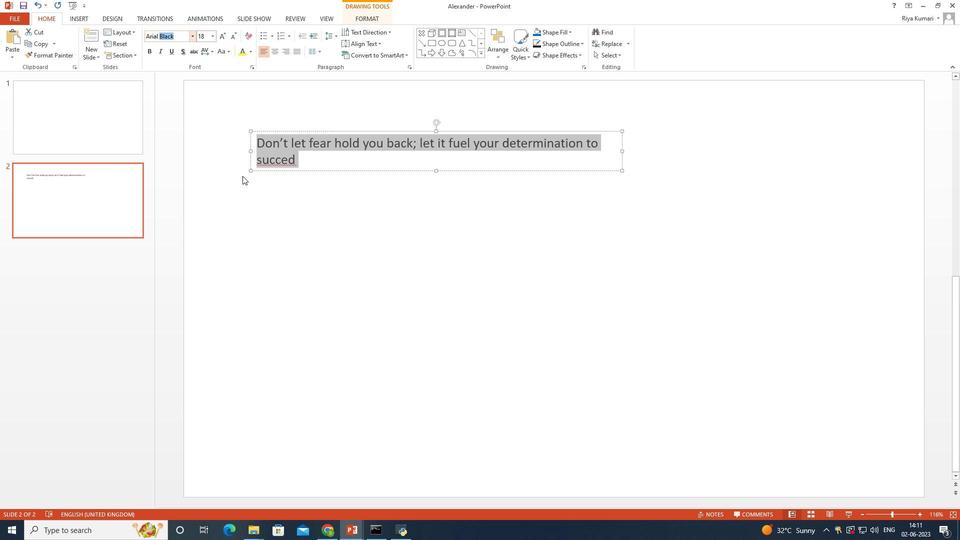 
Action: Key pressed <Key.shift>
Screenshot: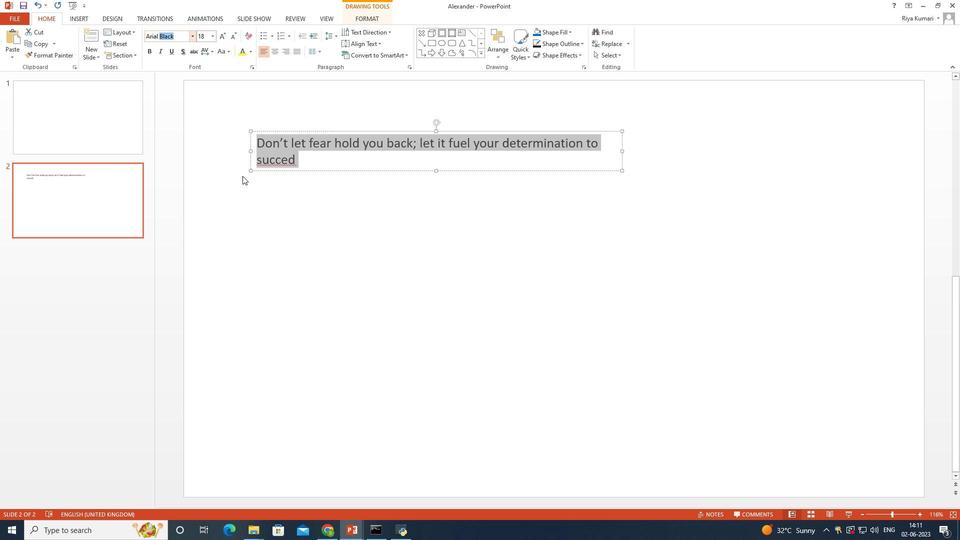 
Action: Mouse moved to (242, 176)
Screenshot: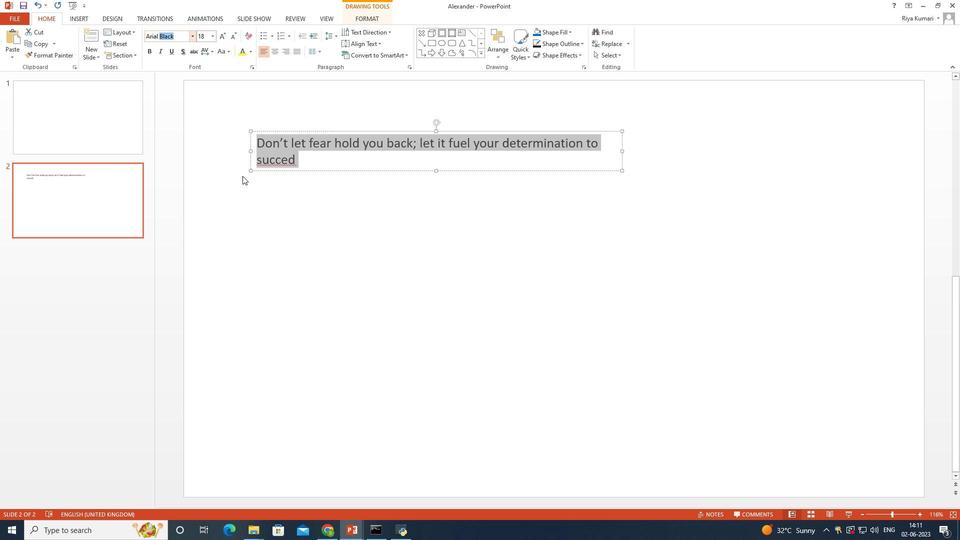 
Action: Key pressed <Key.shift>
Screenshot: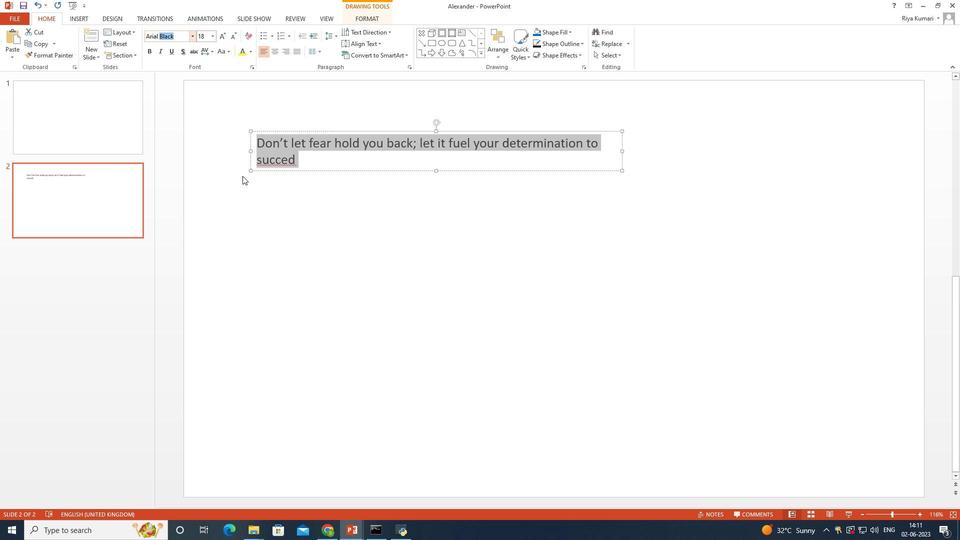 
Action: Mouse moved to (242, 176)
Screenshot: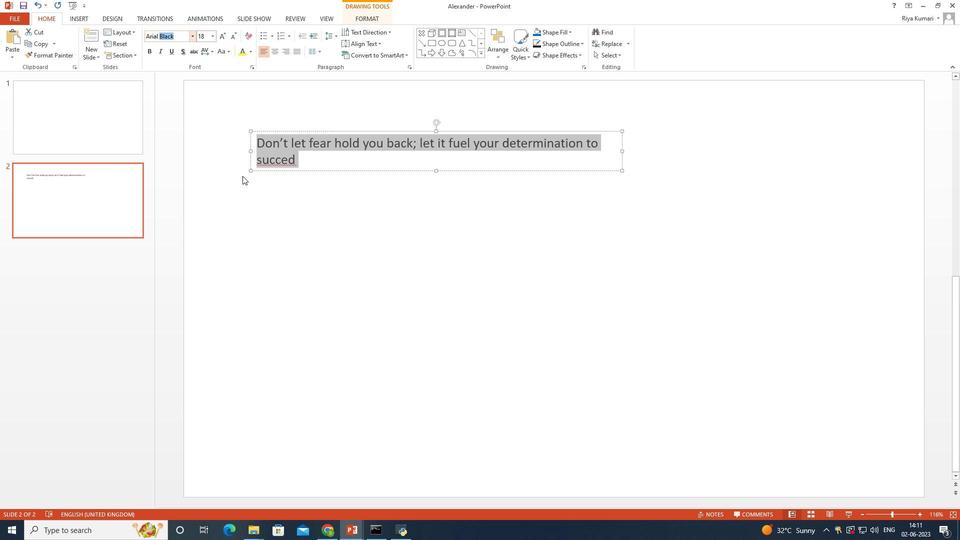 
Action: Key pressed <Key.shift>
Screenshot: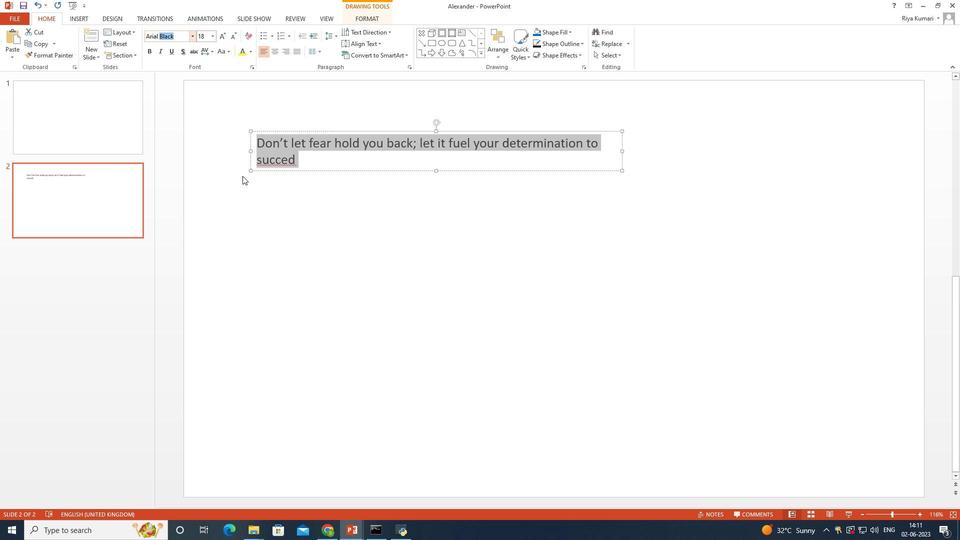 
Action: Mouse moved to (241, 176)
Screenshot: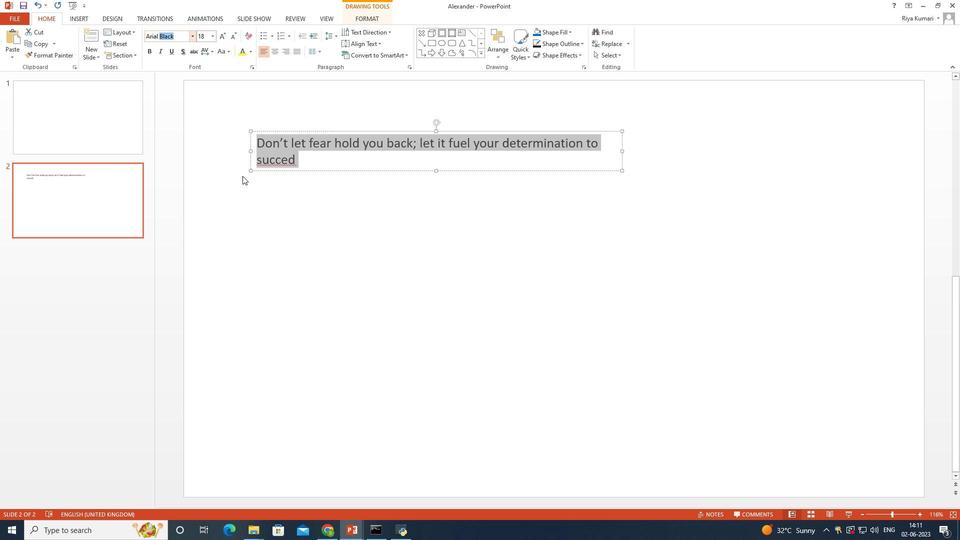 
Action: Key pressed <Key.shift><Key.shift><Key.shift><Key.shift><Key.shift><Key.shift><Key.shift><Key.shift><Key.shift><Key.shift><Key.shift><Key.shift><Key.shift><Key.shift>N
Screenshot: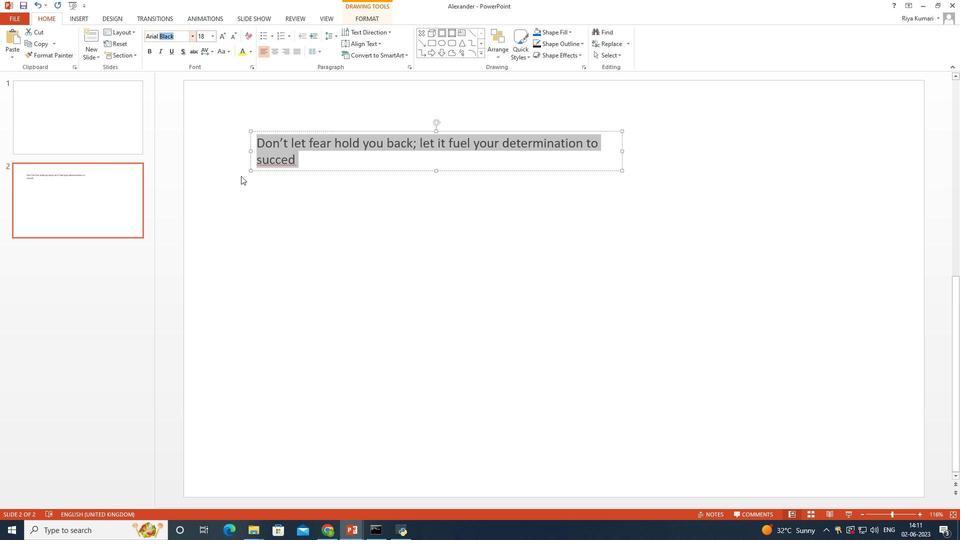 
Action: Mouse moved to (244, 178)
Screenshot: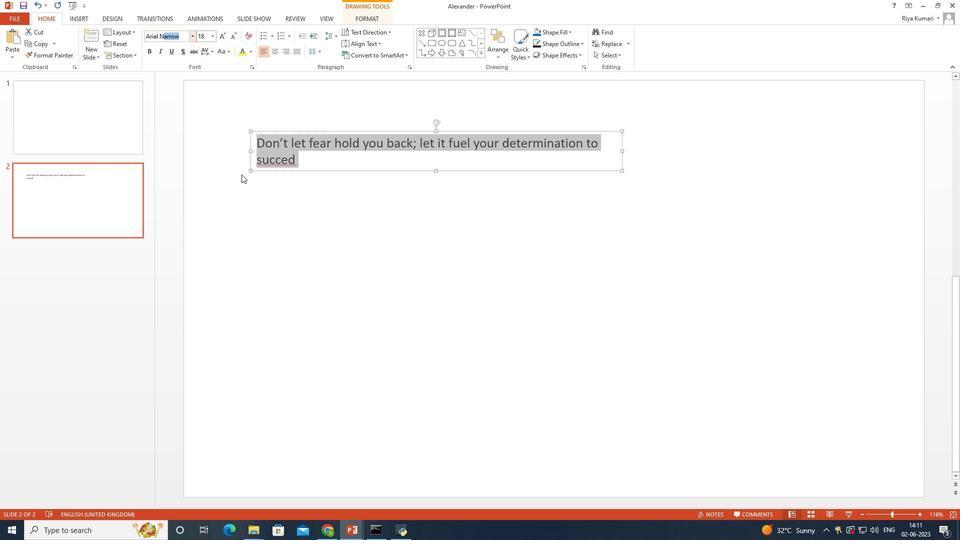 
Action: Key pressed <Key.enter>
Screenshot: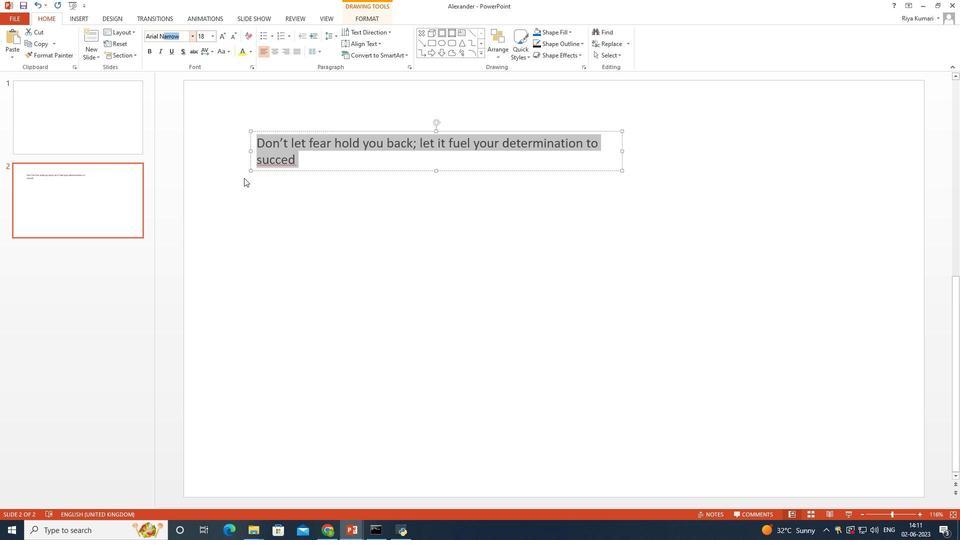
Action: Mouse moved to (213, 37)
Screenshot: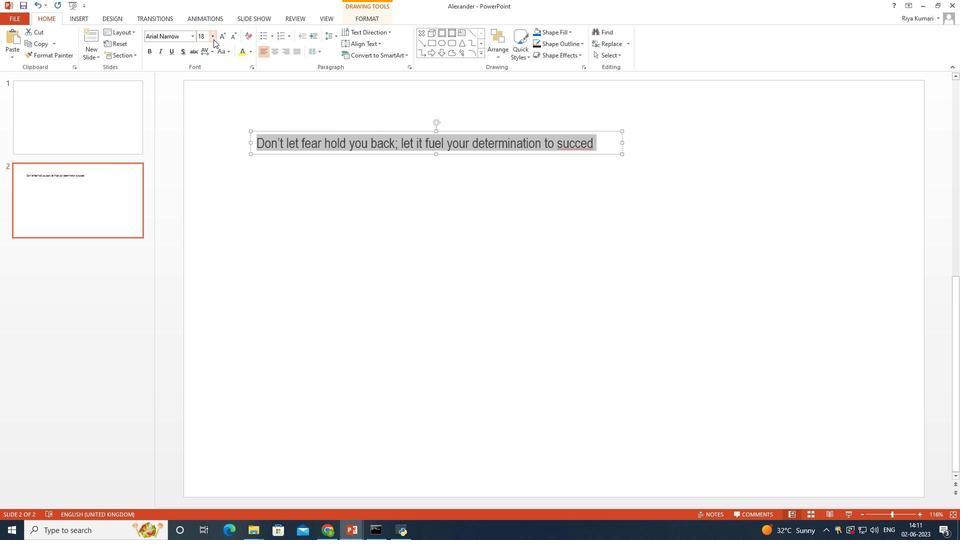 
Action: Mouse pressed left at (213, 37)
Screenshot: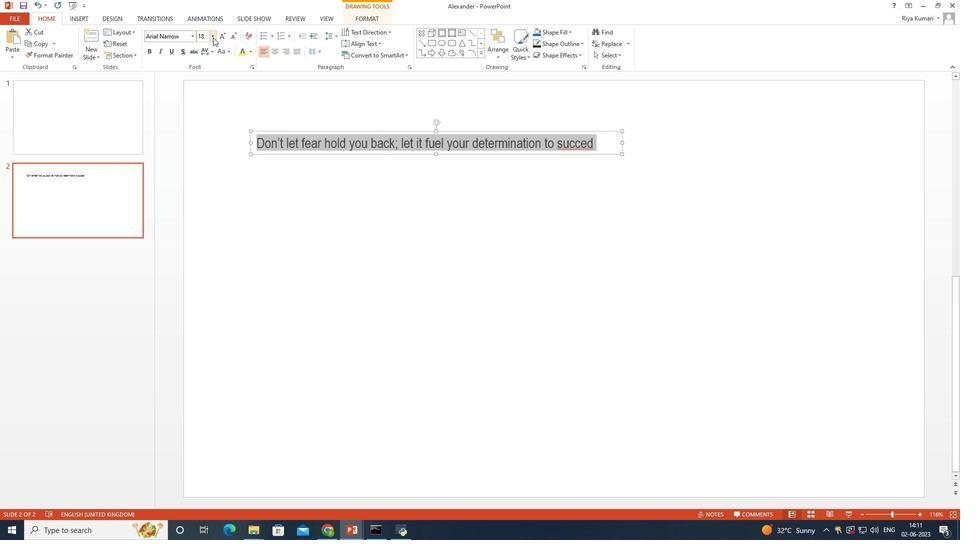 
Action: Mouse moved to (202, 145)
Screenshot: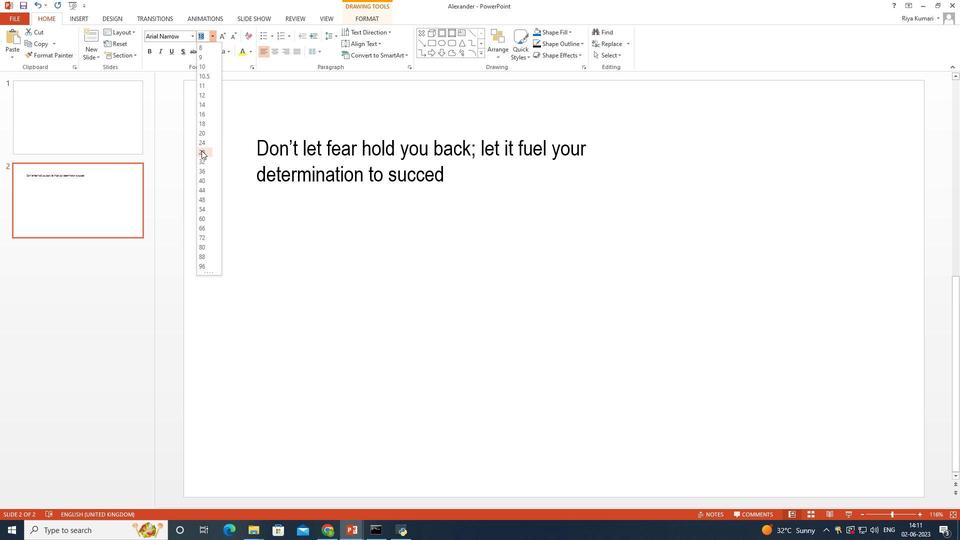
Action: Mouse pressed left at (202, 145)
Screenshot: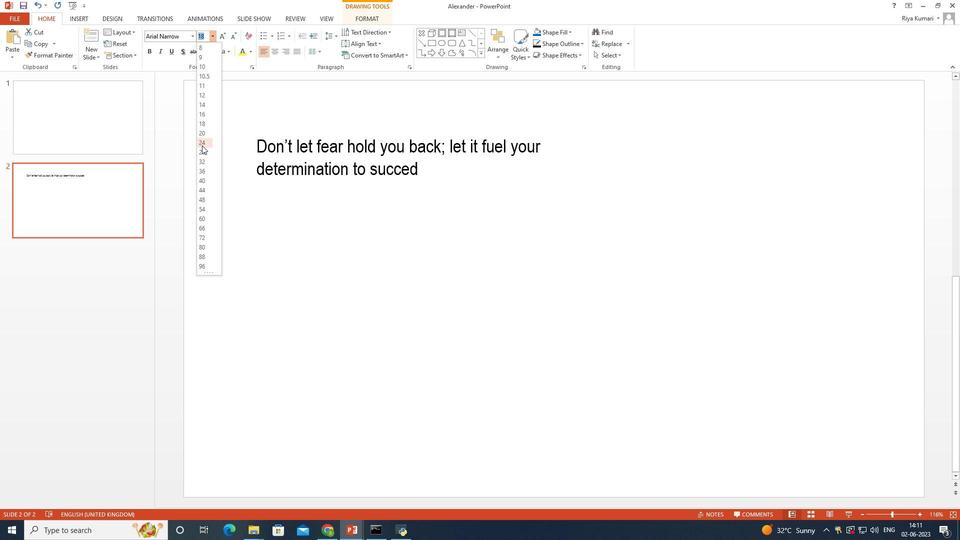 
Action: Mouse moved to (285, 52)
Screenshot: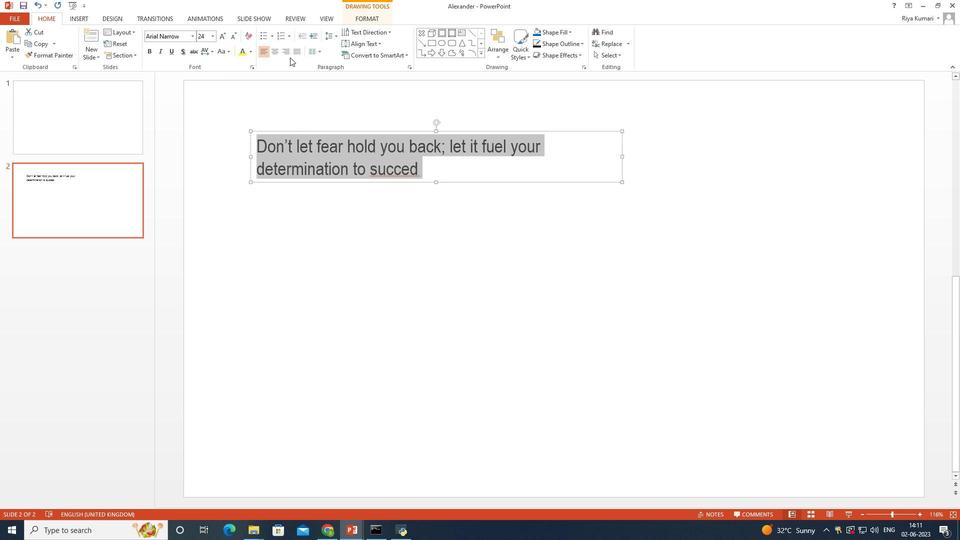 
Action: Mouse pressed left at (285, 52)
Screenshot: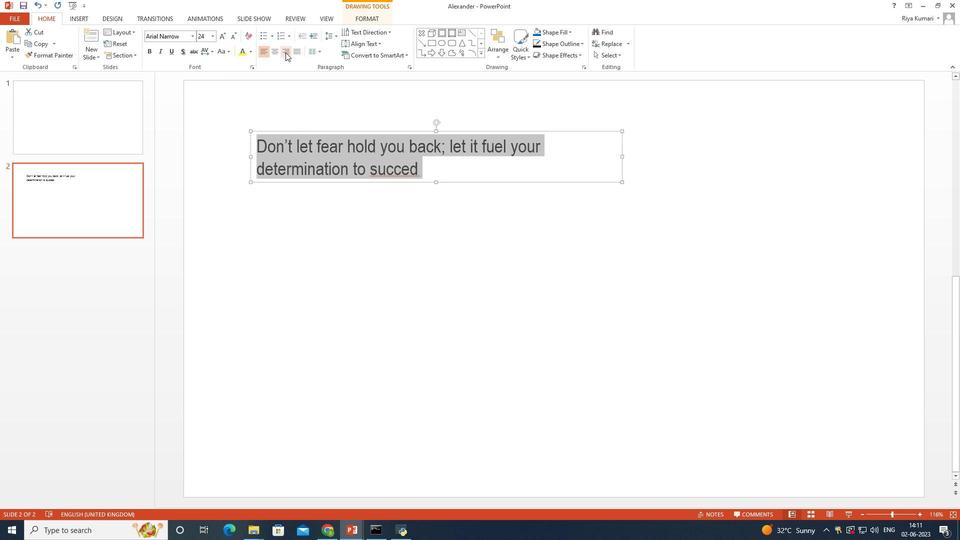
Action: Mouse moved to (250, 53)
Screenshot: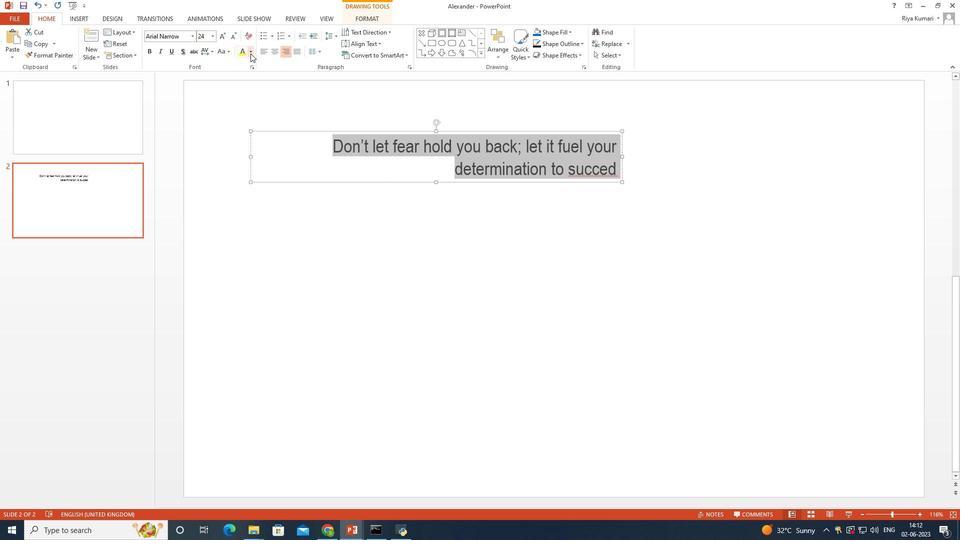 
Action: Mouse pressed left at (250, 53)
Screenshot: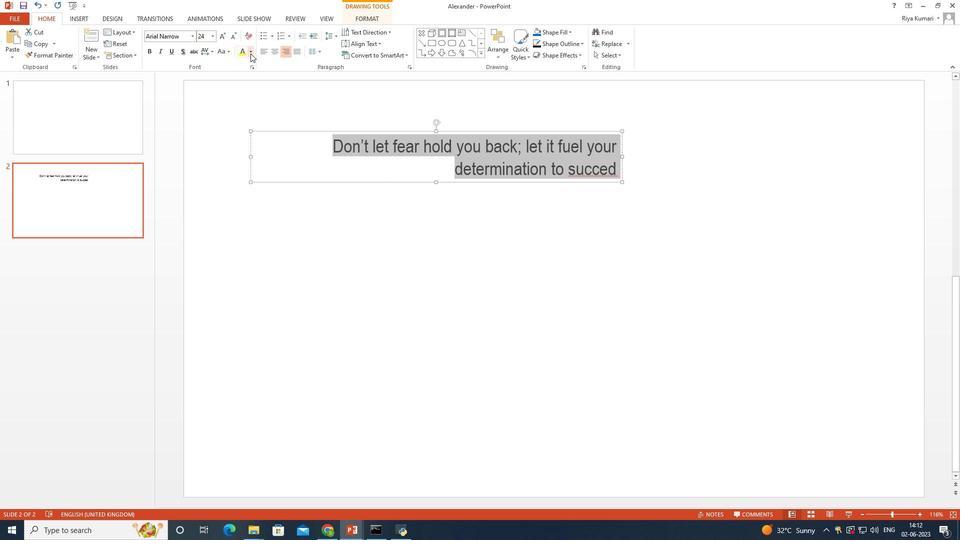 
Action: Mouse moved to (283, 99)
Screenshot: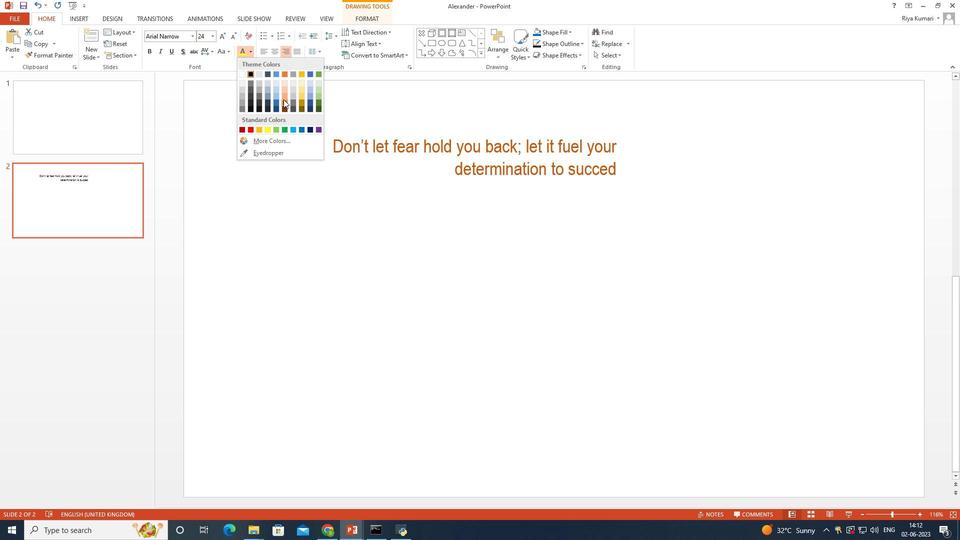 
Action: Mouse pressed left at (283, 99)
Screenshot: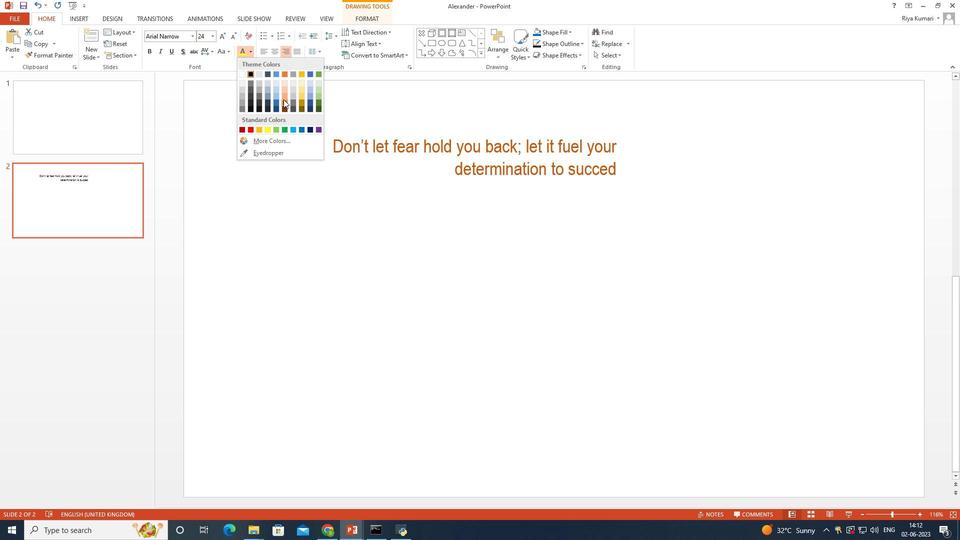 
Action: Mouse moved to (437, 225)
Screenshot: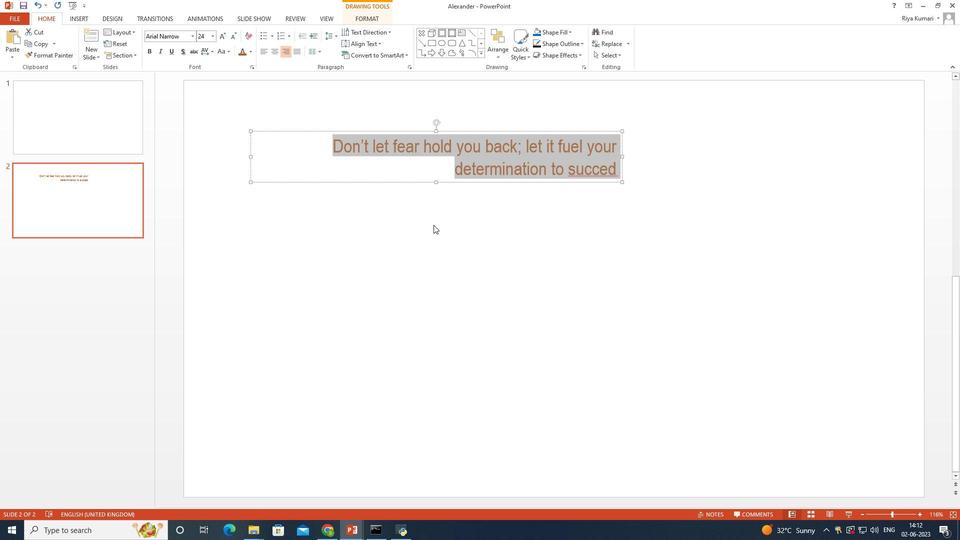 
Action: Mouse pressed left at (437, 225)
Screenshot: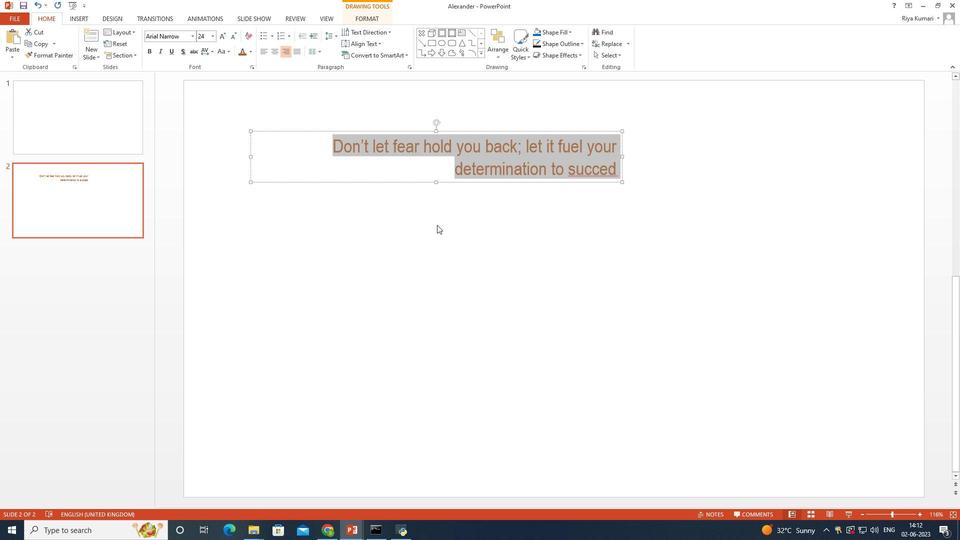 
Action: Mouse moved to (430, 220)
Screenshot: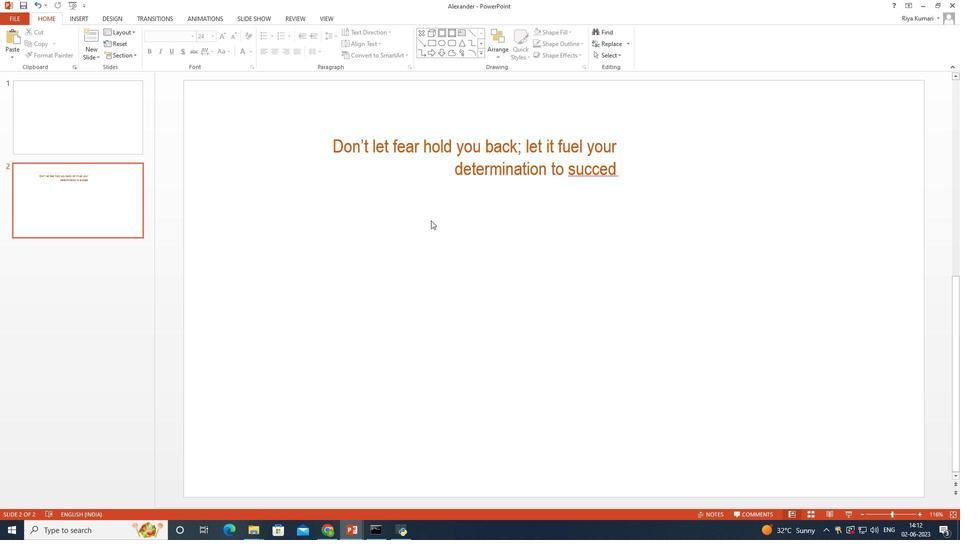 
